 Task: Sort the unsolved tickets in your groups, group by Latest update by assignee in descending order.
Action: Mouse moved to (14, 286)
Screenshot: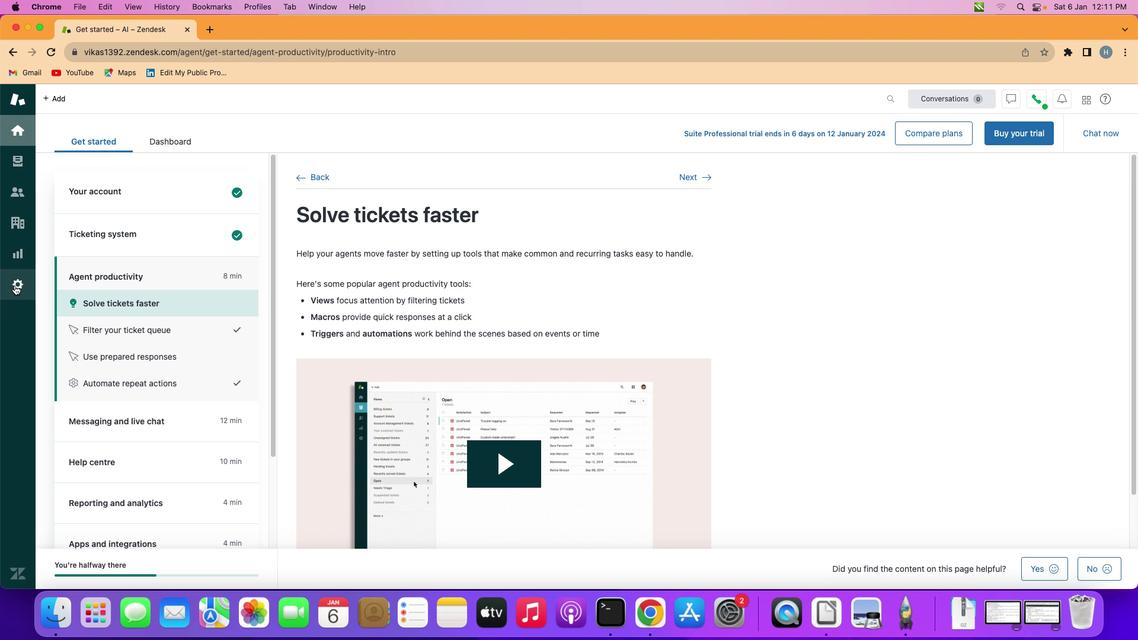 
Action: Mouse pressed left at (14, 286)
Screenshot: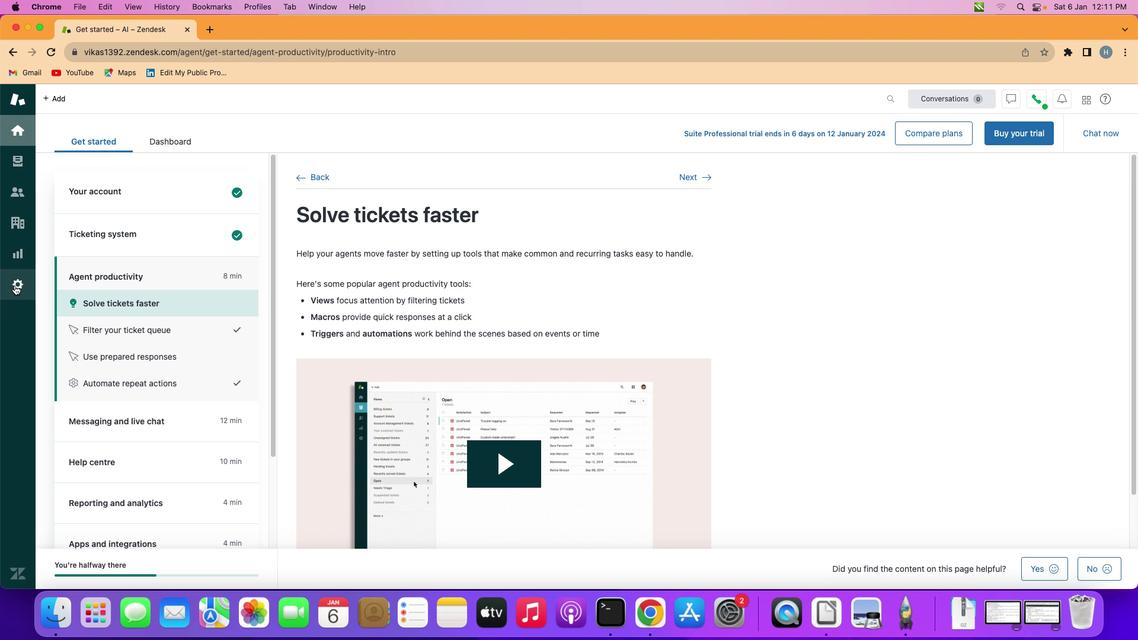 
Action: Mouse moved to (366, 527)
Screenshot: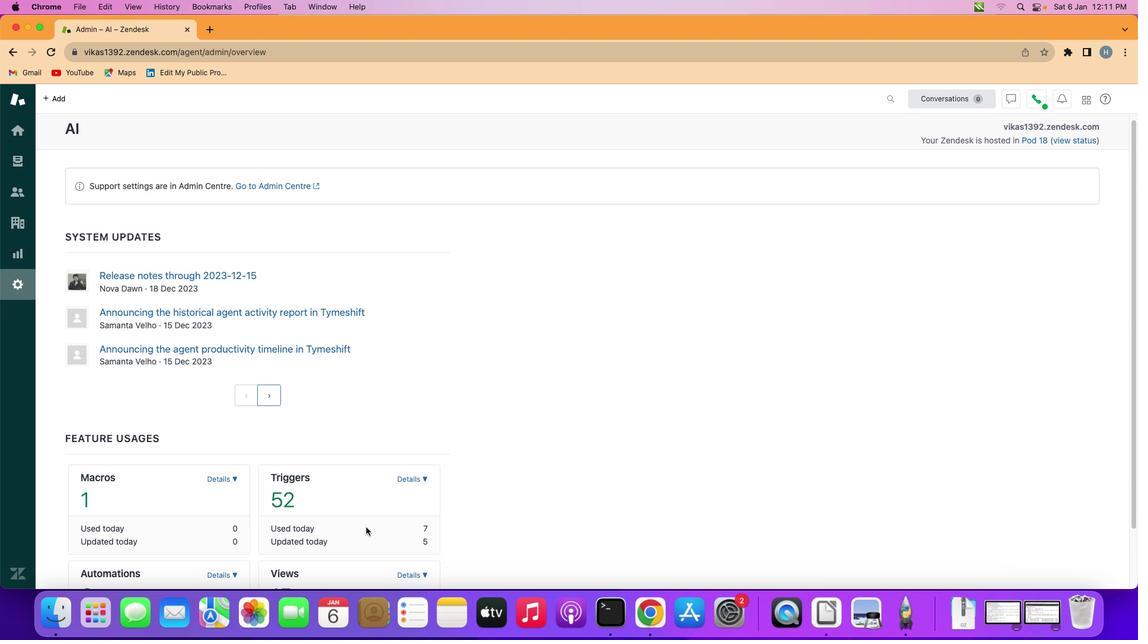 
Action: Mouse scrolled (366, 527) with delta (0, 0)
Screenshot: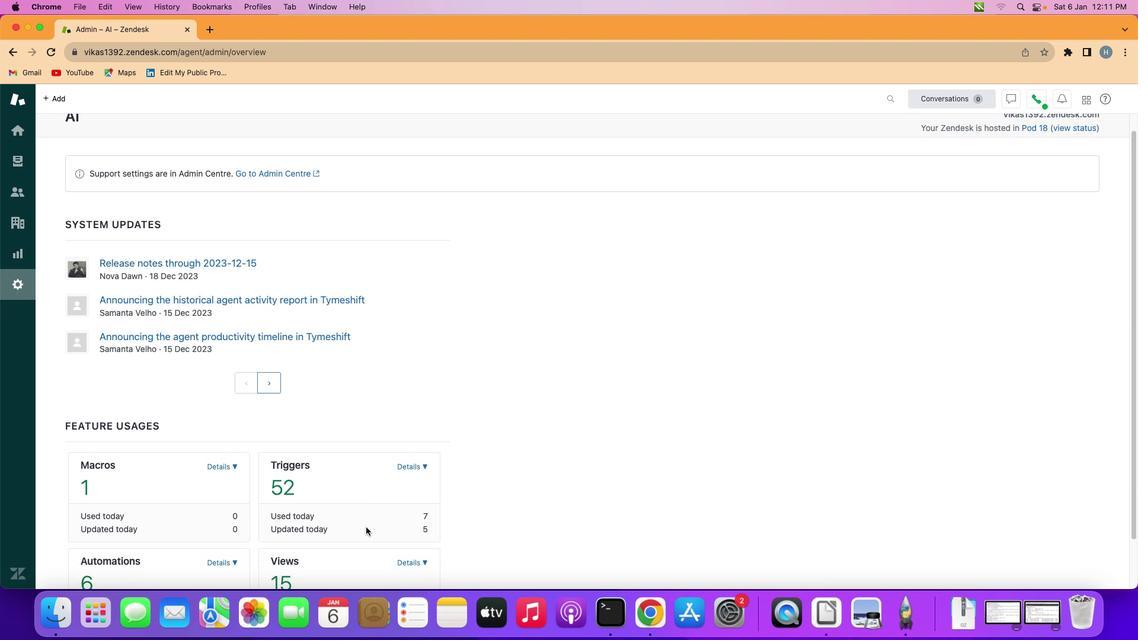 
Action: Mouse scrolled (366, 527) with delta (0, 0)
Screenshot: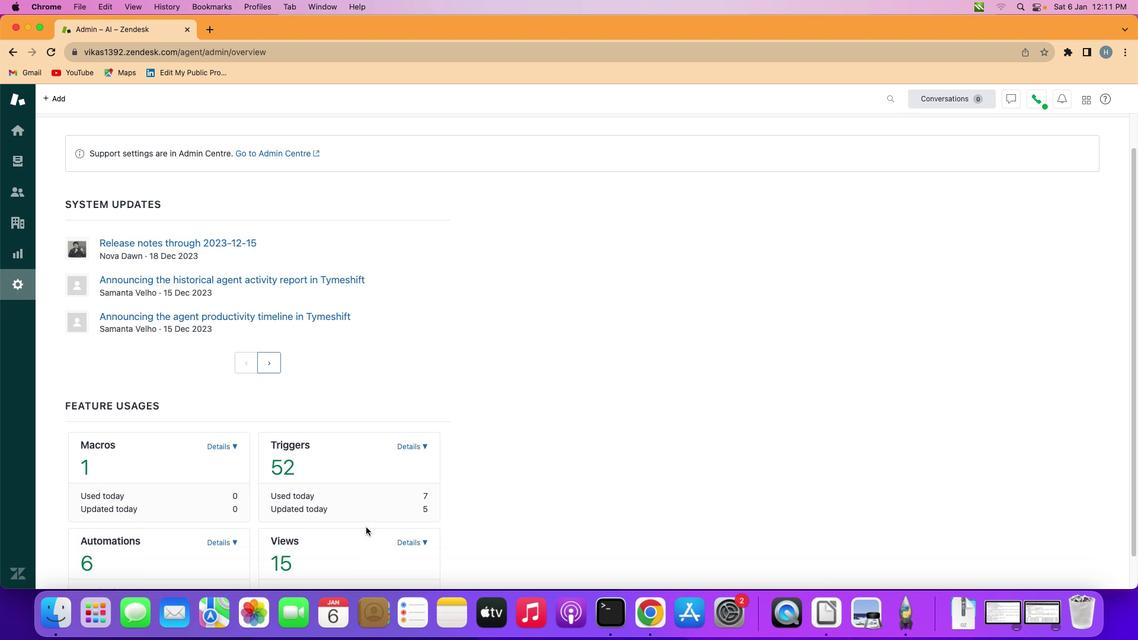 
Action: Mouse scrolled (366, 527) with delta (0, 0)
Screenshot: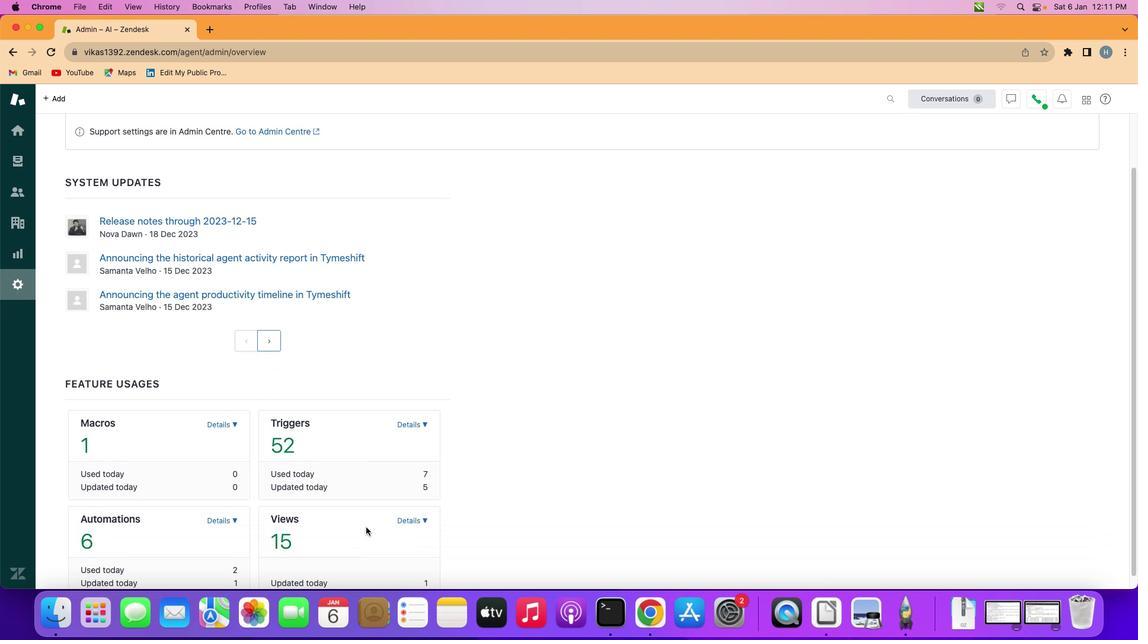 
Action: Mouse scrolled (366, 527) with delta (0, 0)
Screenshot: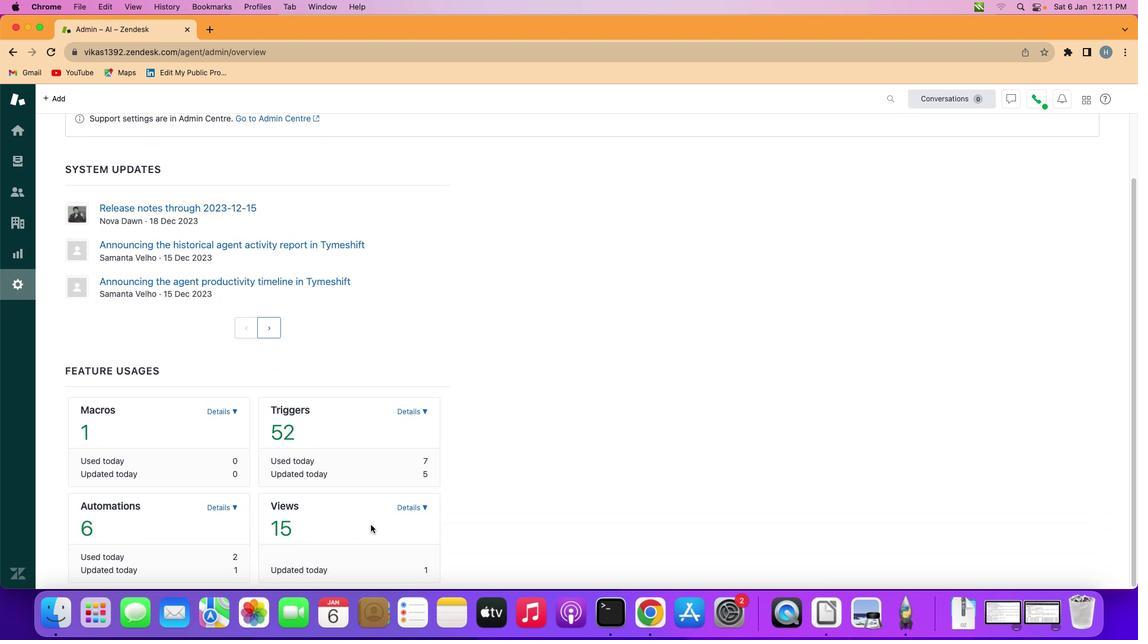 
Action: Mouse scrolled (366, 527) with delta (0, -1)
Screenshot: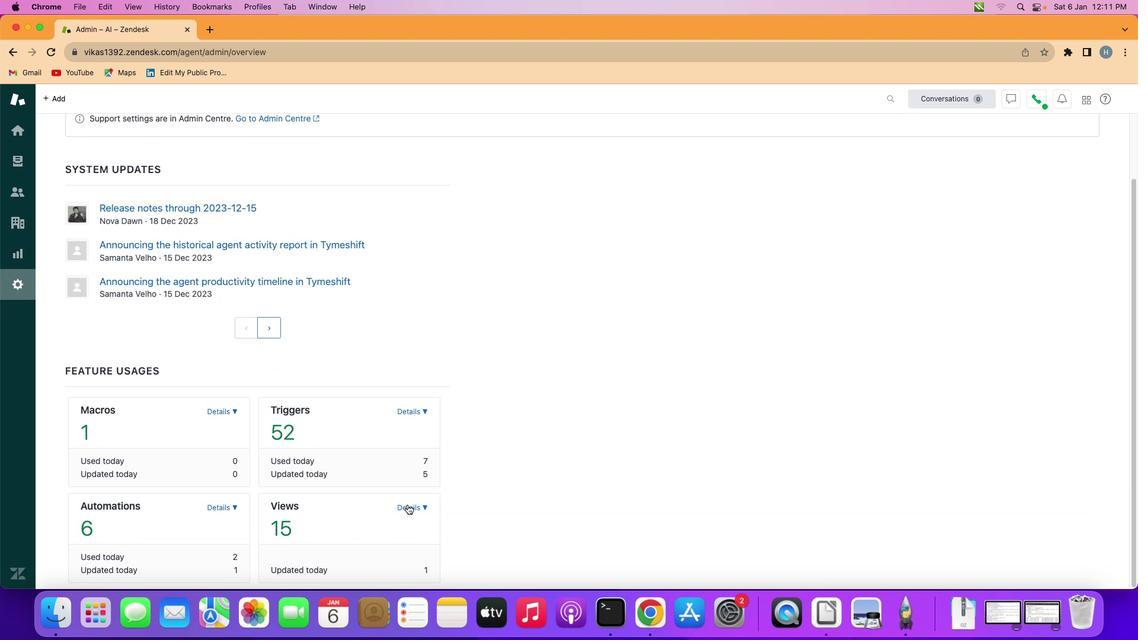 
Action: Mouse moved to (411, 502)
Screenshot: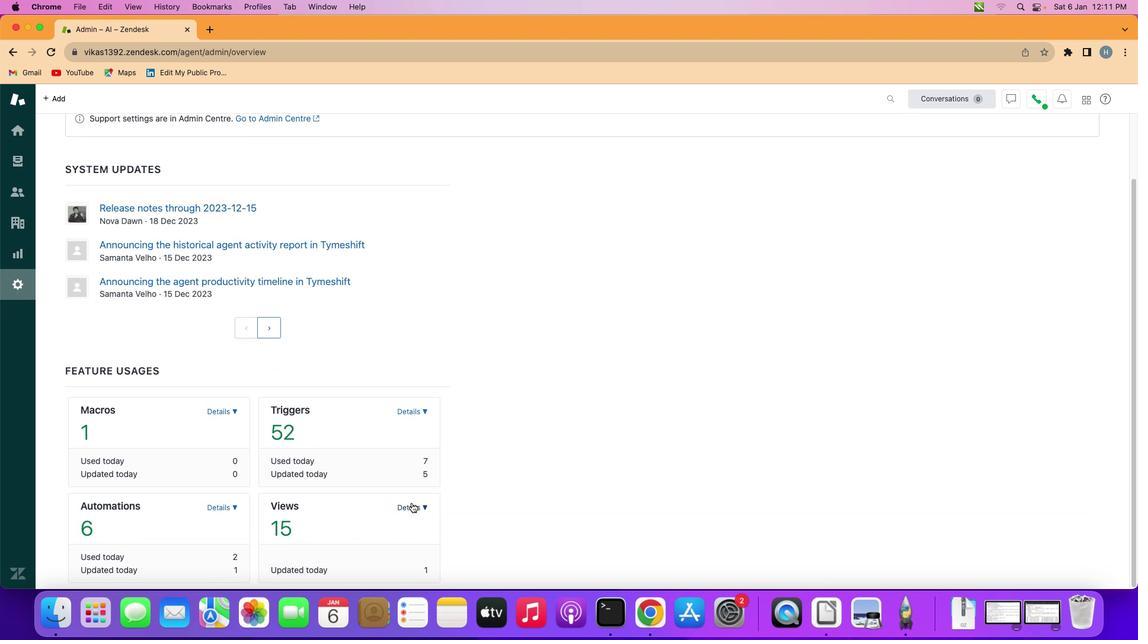 
Action: Mouse pressed left at (411, 502)
Screenshot: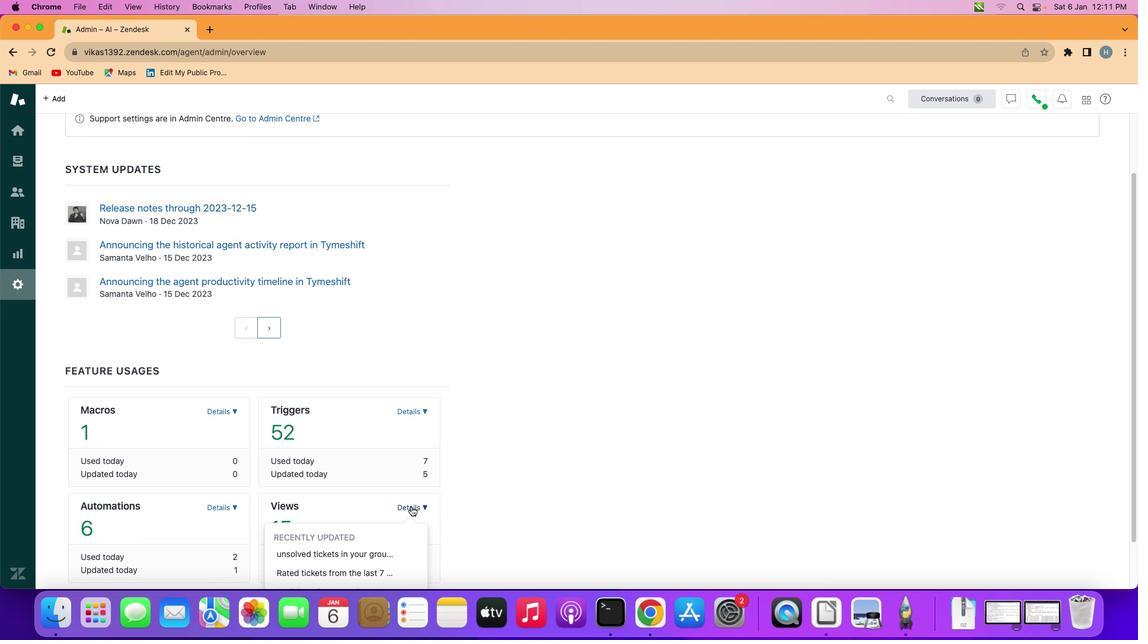 
Action: Mouse moved to (351, 556)
Screenshot: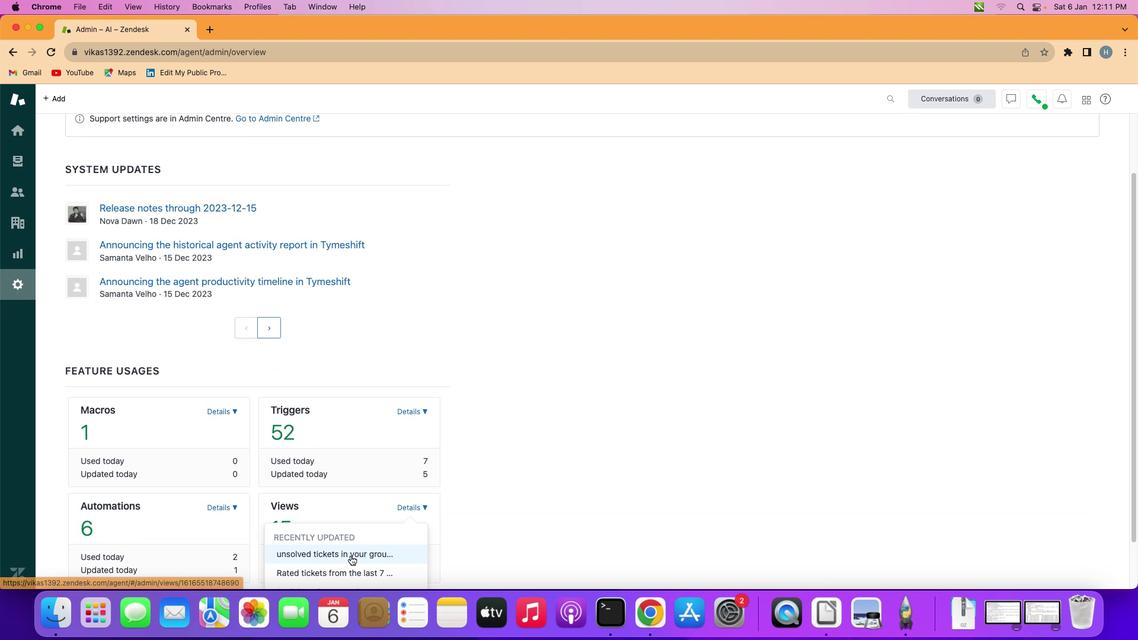 
Action: Mouse pressed left at (351, 556)
Screenshot: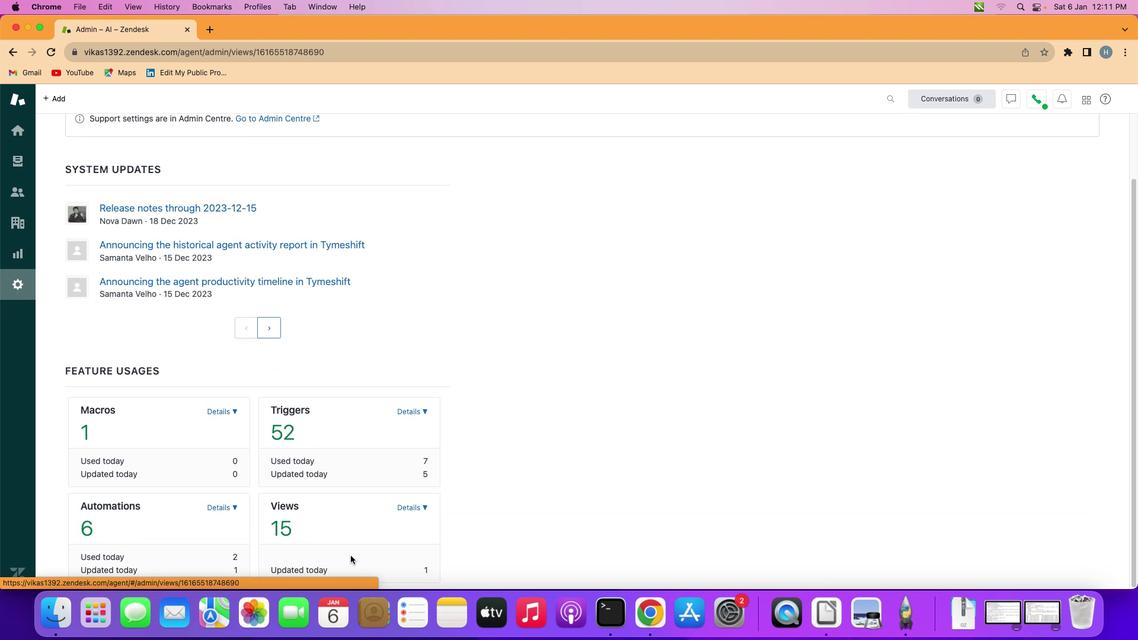 
Action: Mouse moved to (383, 400)
Screenshot: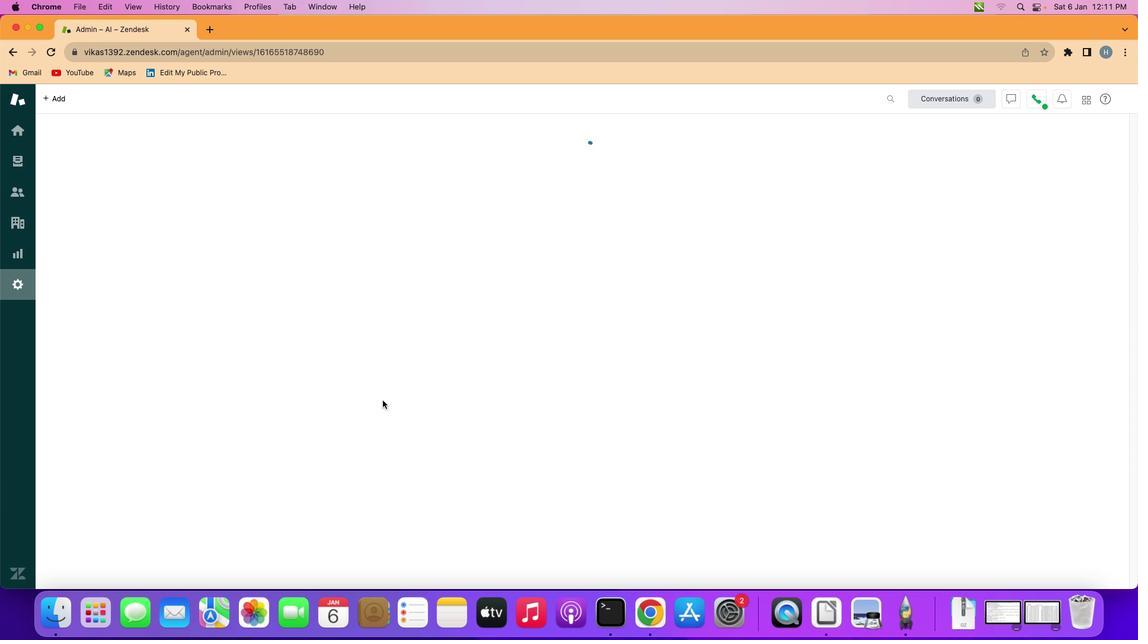 
Action: Mouse scrolled (383, 400) with delta (0, 0)
Screenshot: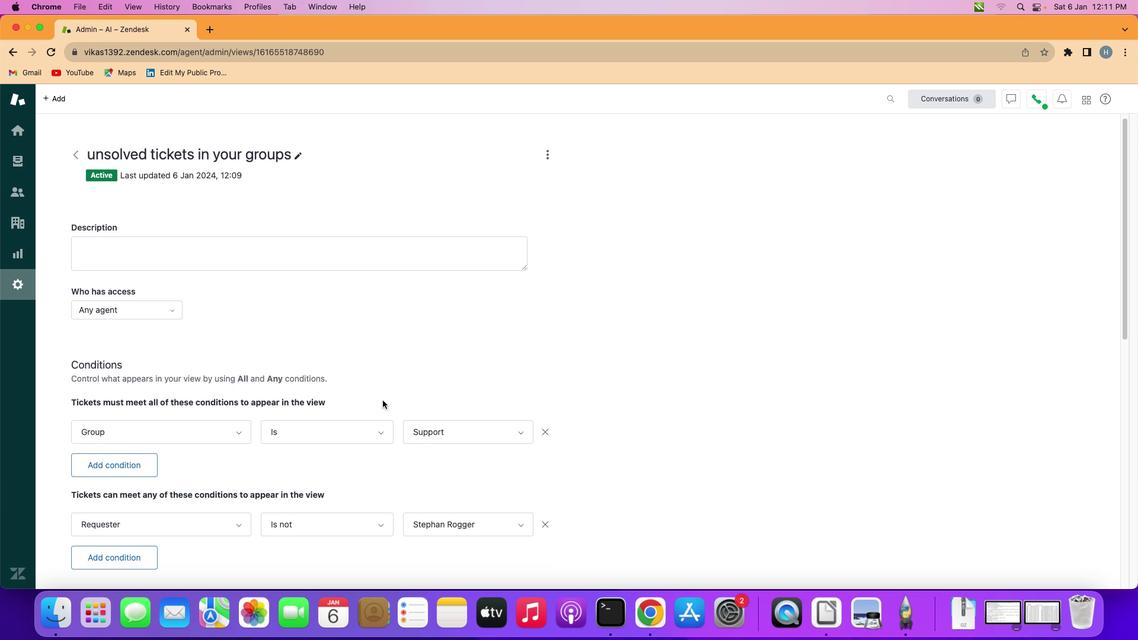 
Action: Mouse scrolled (383, 400) with delta (0, 0)
Screenshot: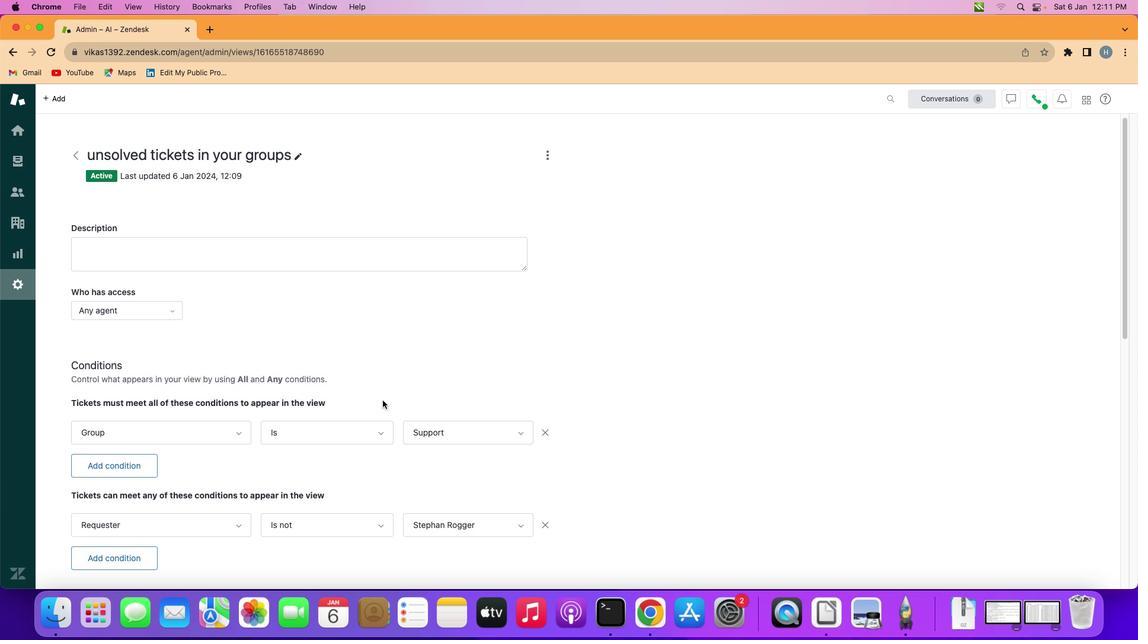 
Action: Mouse moved to (383, 400)
Screenshot: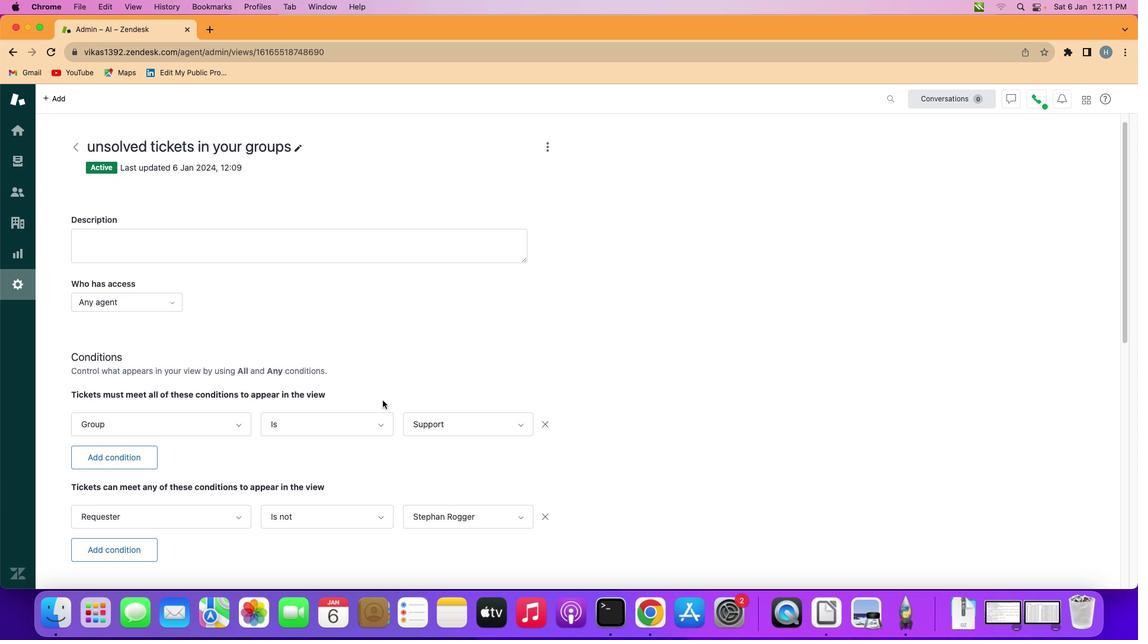 
Action: Mouse scrolled (383, 400) with delta (0, 0)
Screenshot: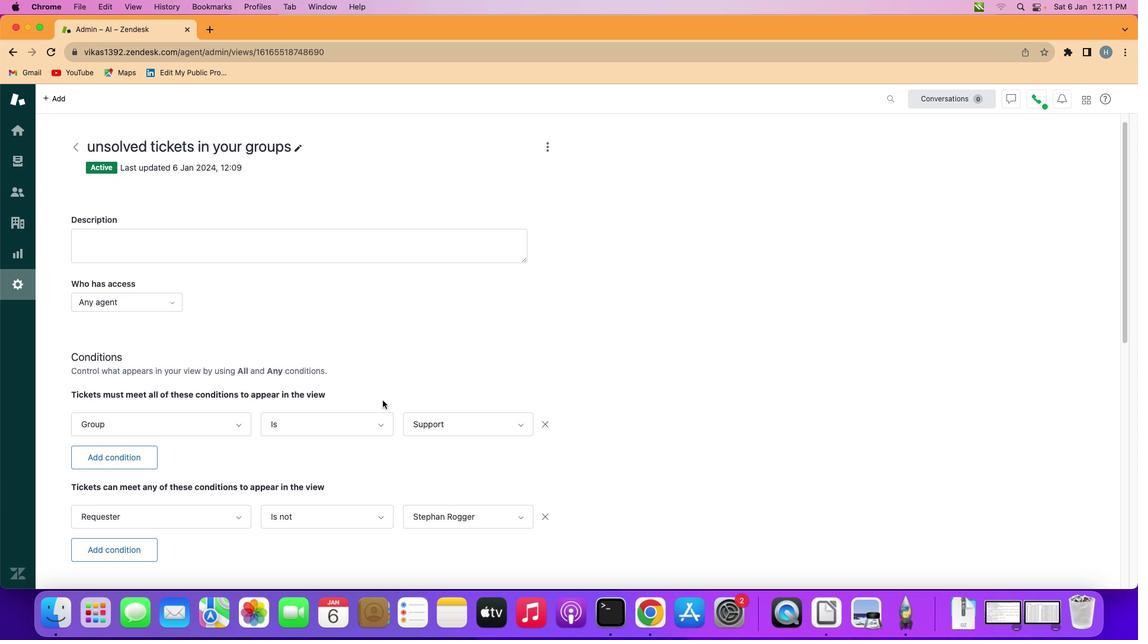 
Action: Mouse scrolled (383, 400) with delta (0, 0)
Screenshot: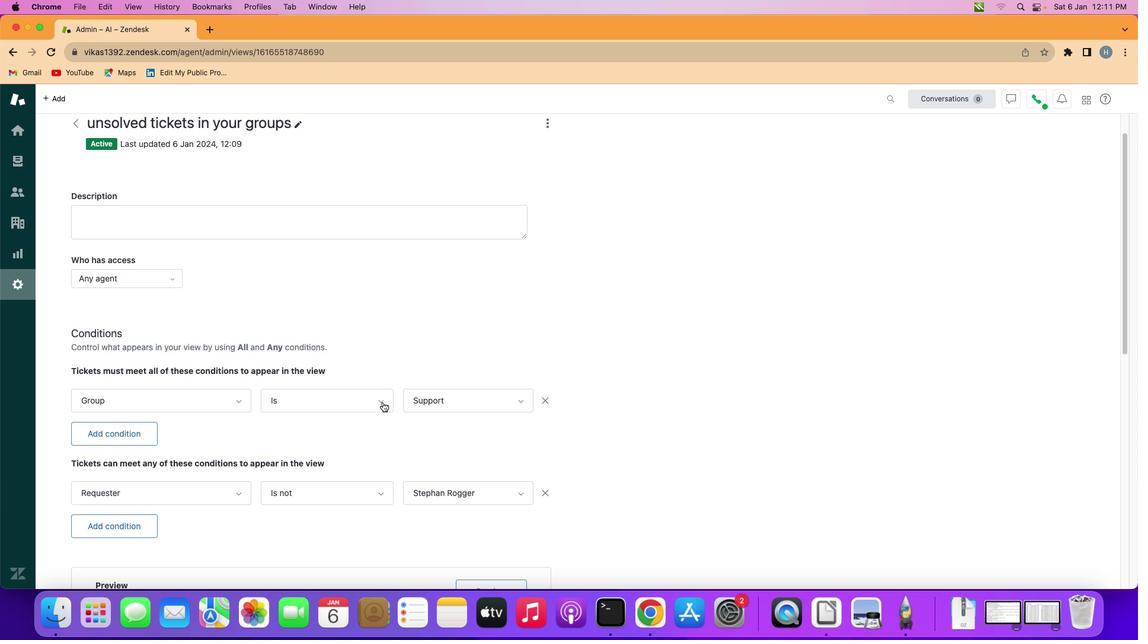 
Action: Mouse scrolled (383, 400) with delta (0, 0)
Screenshot: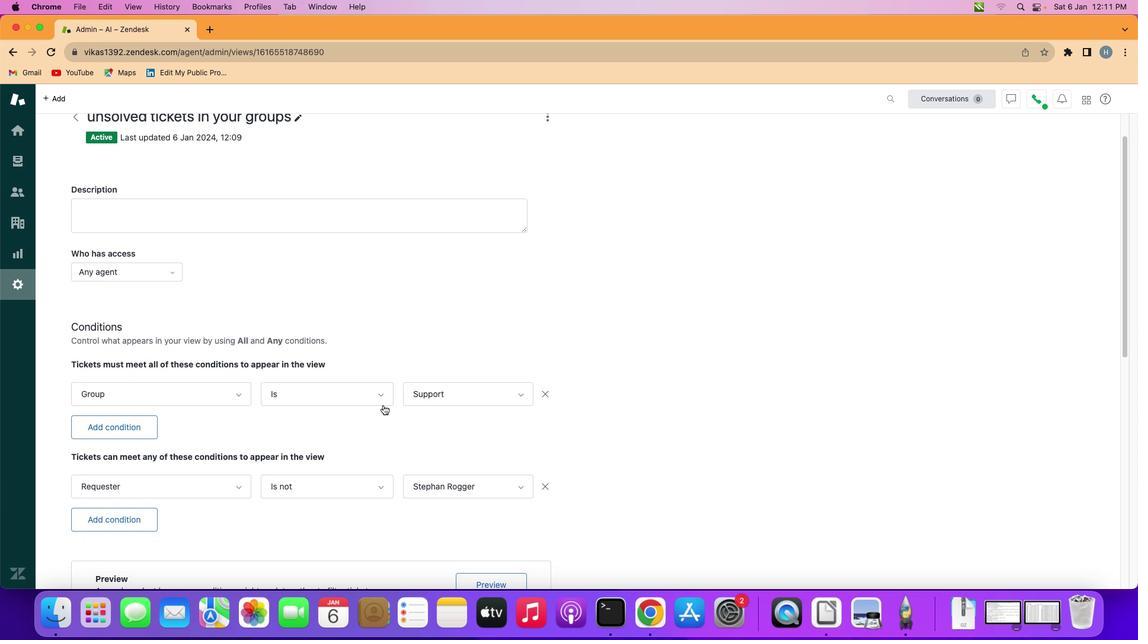 
Action: Mouse moved to (383, 406)
Screenshot: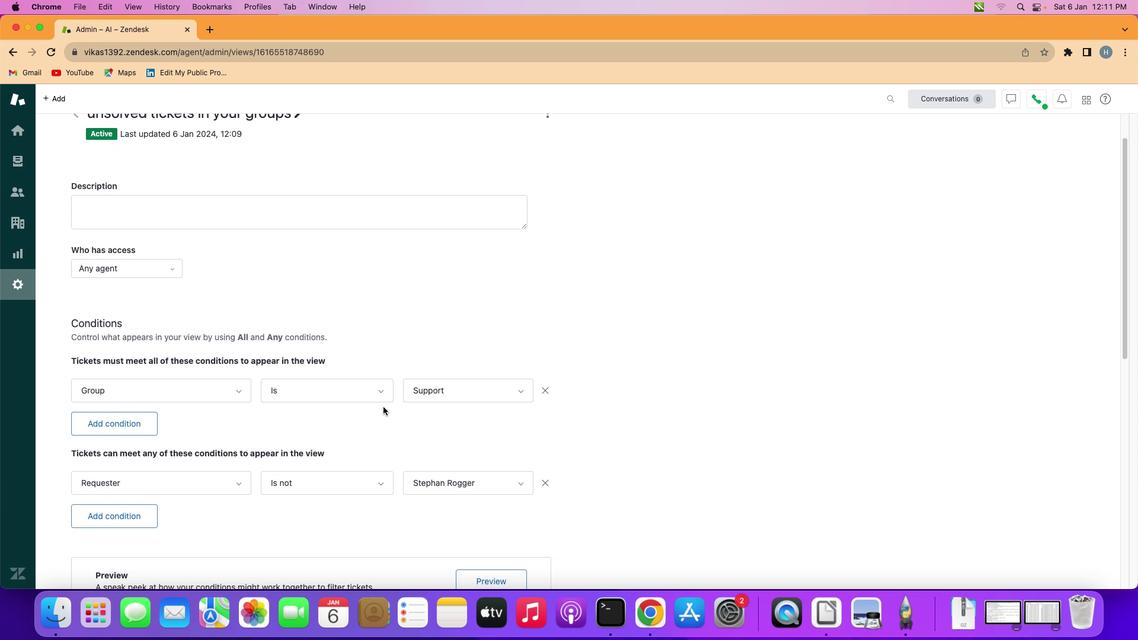 
Action: Mouse scrolled (383, 406) with delta (0, 0)
Screenshot: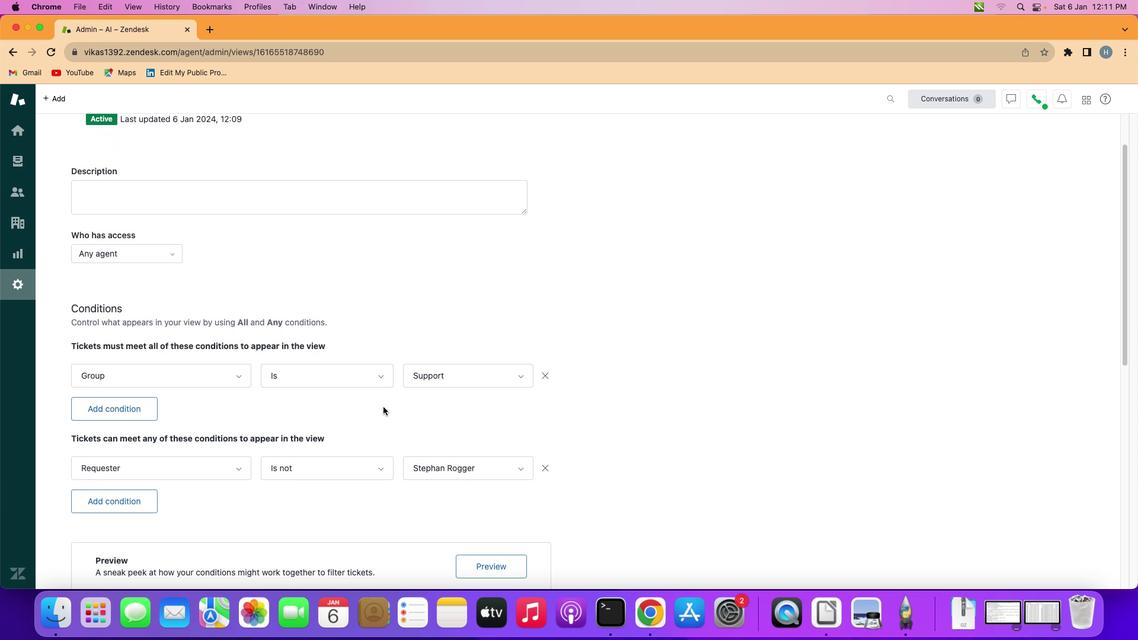
Action: Mouse scrolled (383, 406) with delta (0, 0)
Screenshot: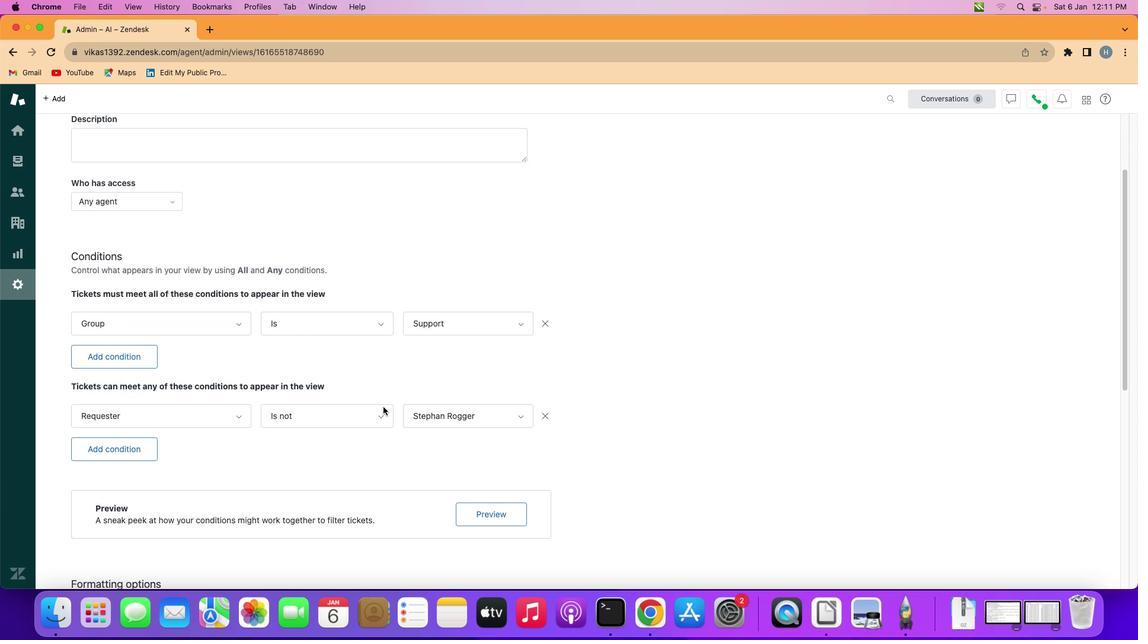
Action: Mouse scrolled (383, 406) with delta (0, 0)
Screenshot: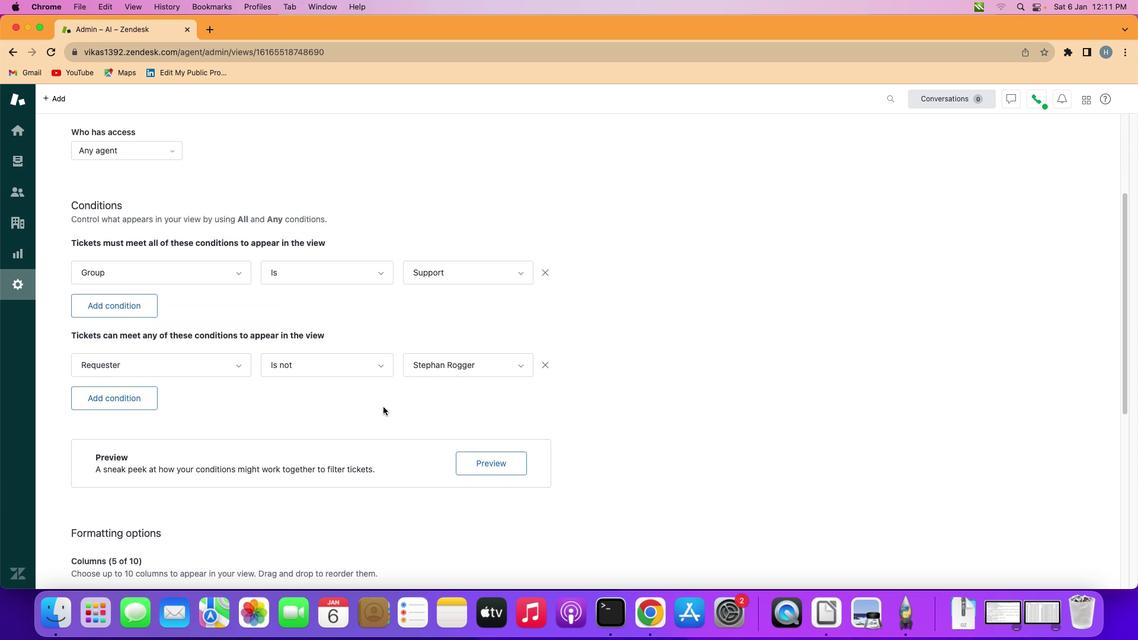 
Action: Mouse scrolled (383, 406) with delta (0, -1)
Screenshot: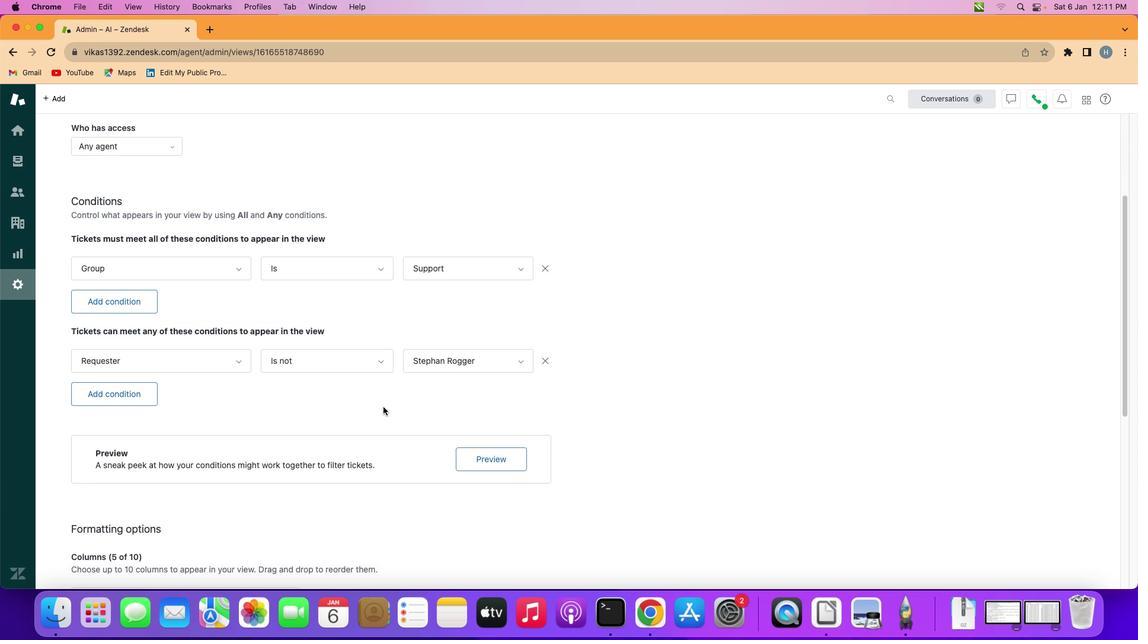 
Action: Mouse moved to (383, 406)
Screenshot: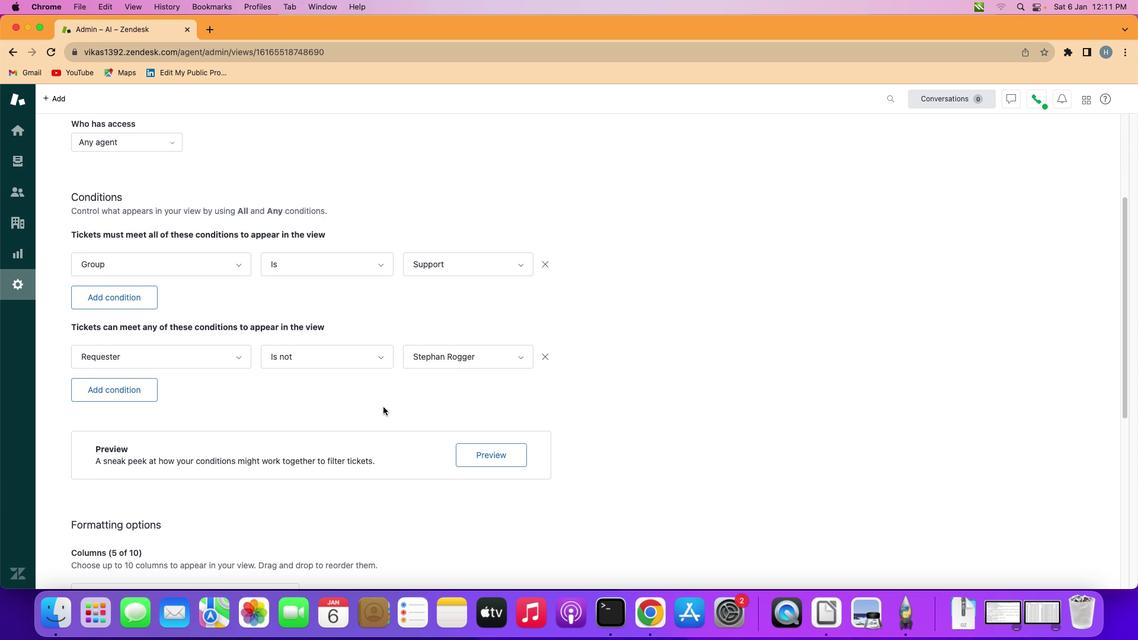 
Action: Mouse scrolled (383, 406) with delta (0, 0)
Screenshot: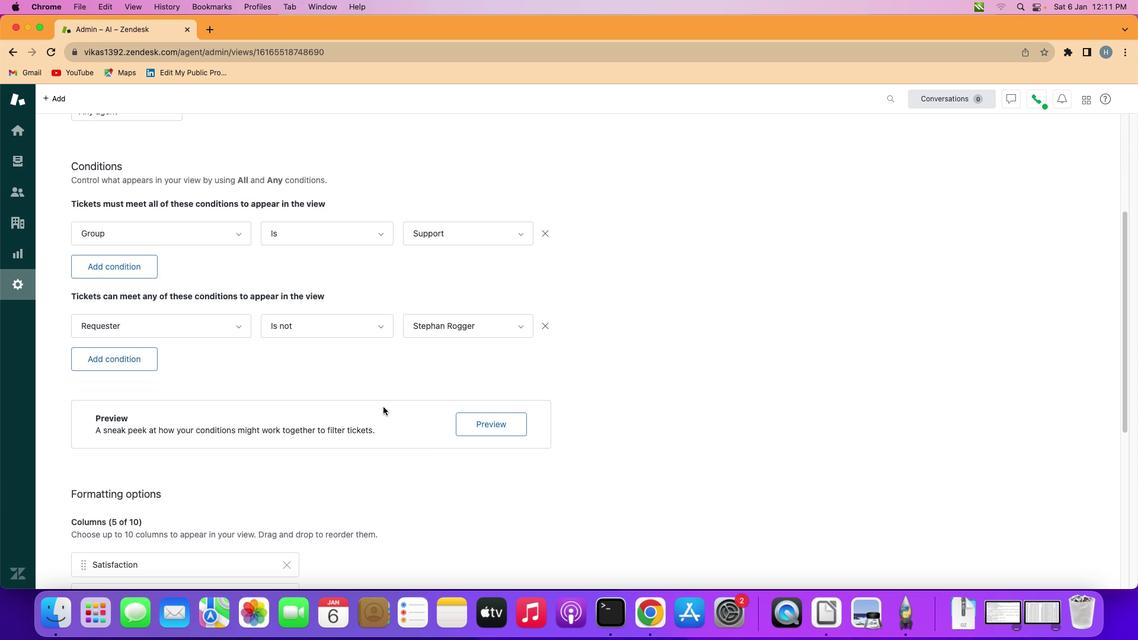 
Action: Mouse scrolled (383, 406) with delta (0, 0)
Screenshot: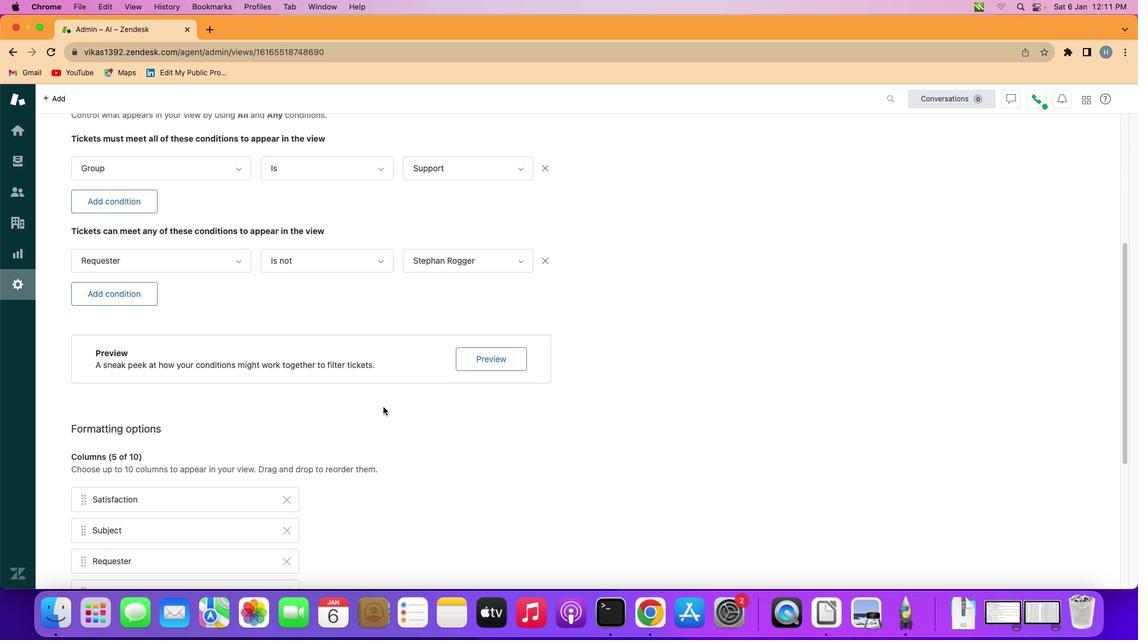 
Action: Mouse scrolled (383, 406) with delta (0, -1)
Screenshot: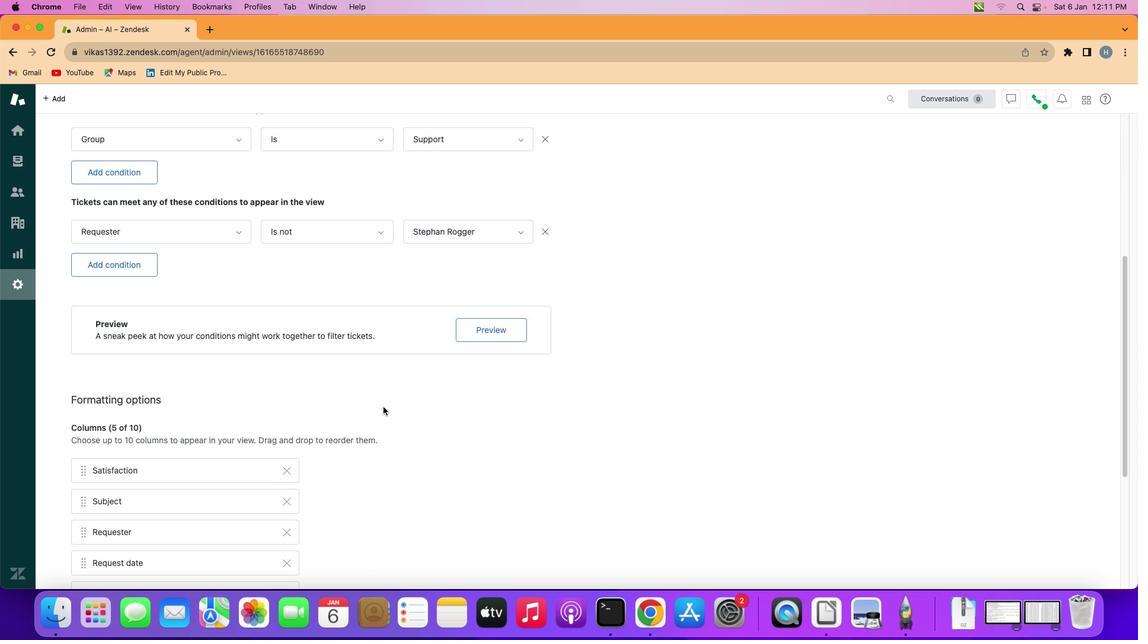 
Action: Mouse scrolled (383, 406) with delta (0, -1)
Screenshot: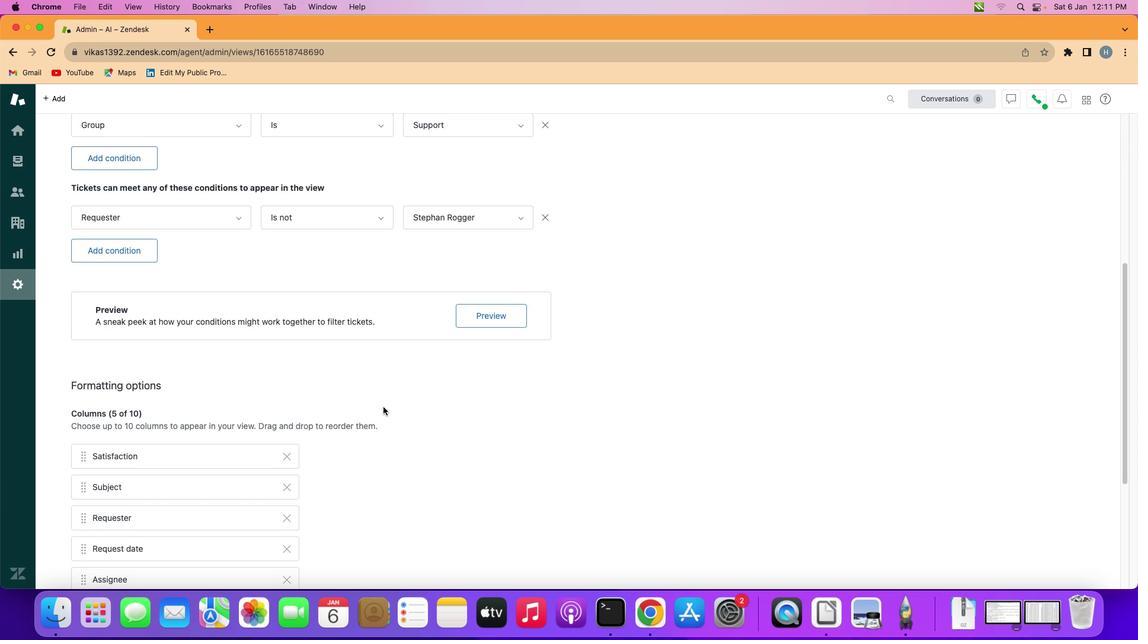 
Action: Mouse moved to (383, 407)
Screenshot: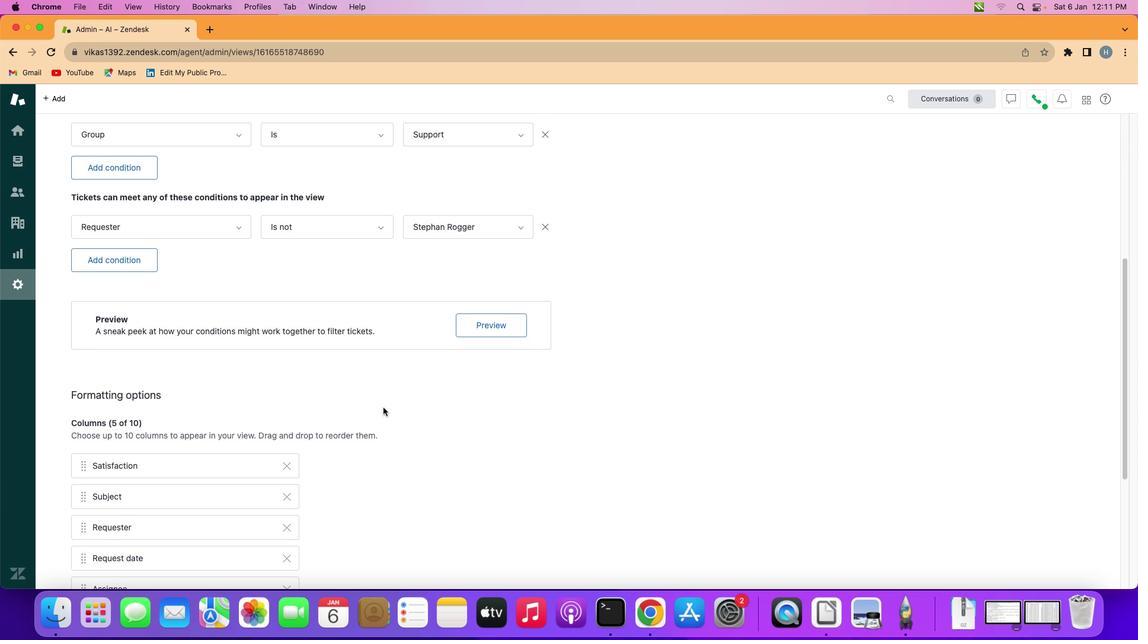 
Action: Mouse scrolled (383, 407) with delta (0, 0)
Screenshot: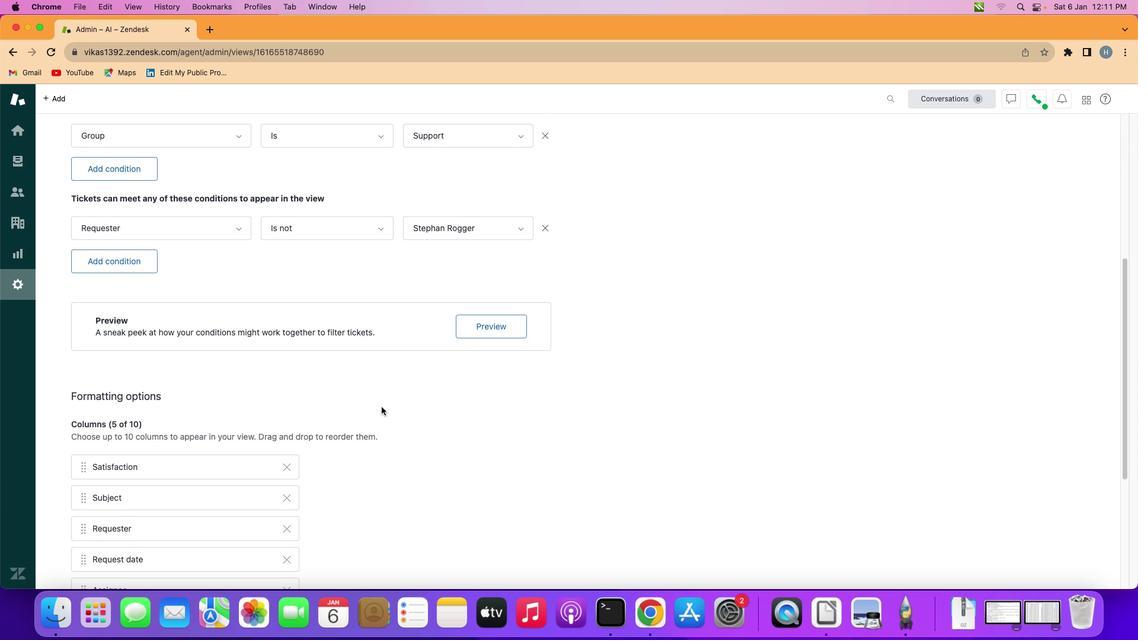 
Action: Mouse scrolled (383, 407) with delta (0, 0)
Screenshot: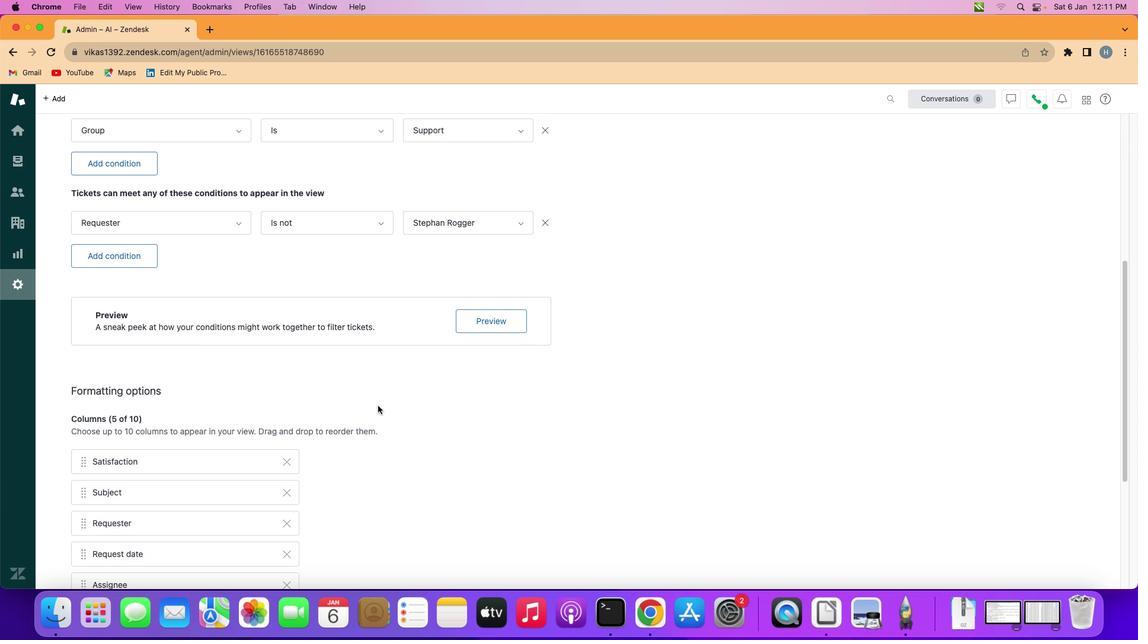 
Action: Mouse scrolled (383, 407) with delta (0, 1)
Screenshot: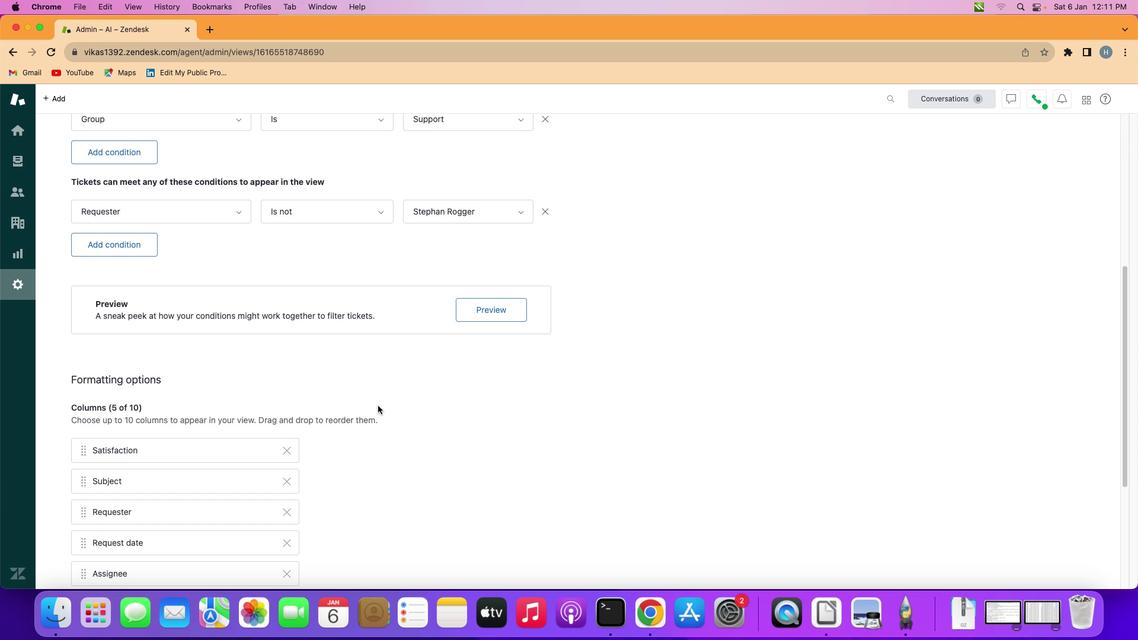 
Action: Mouse moved to (383, 407)
Screenshot: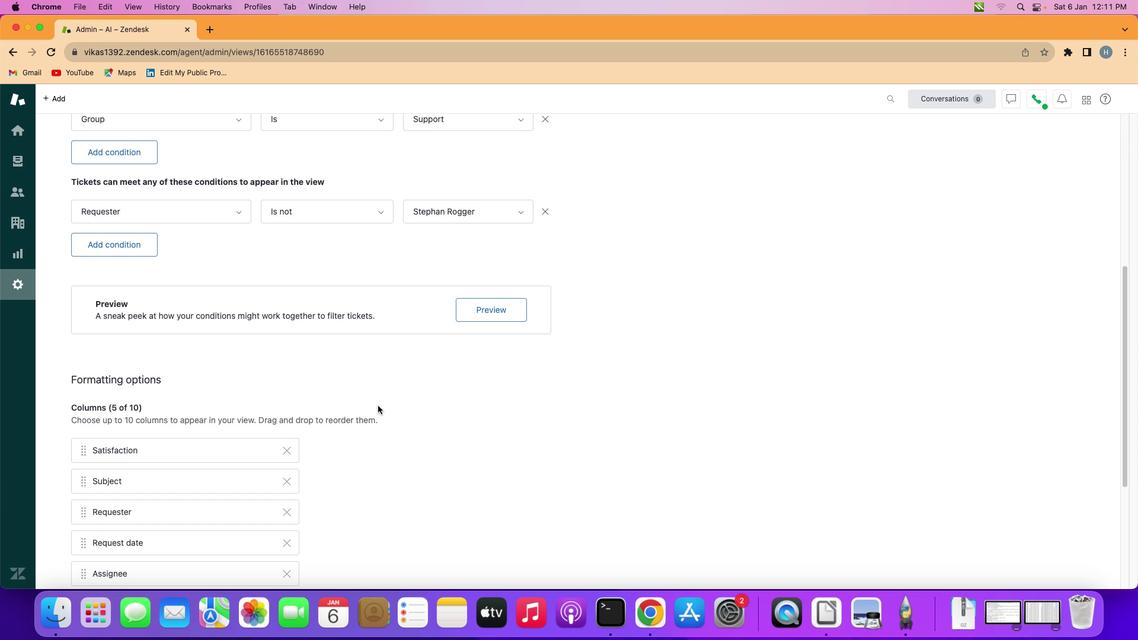 
Action: Mouse scrolled (383, 407) with delta (0, -1)
Screenshot: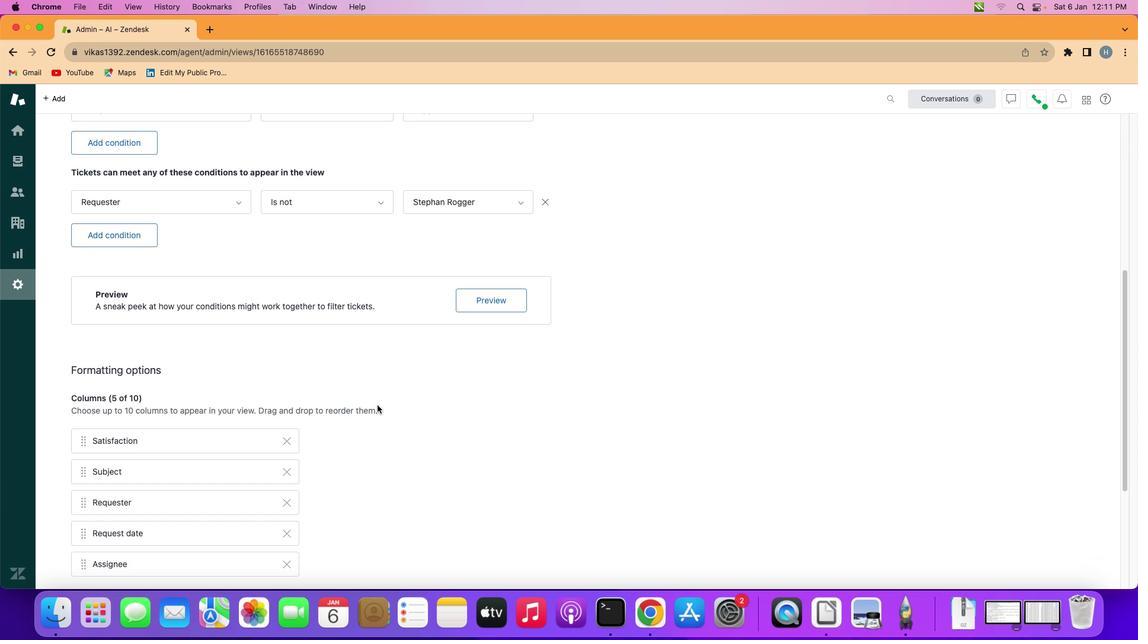 
Action: Mouse moved to (381, 407)
Screenshot: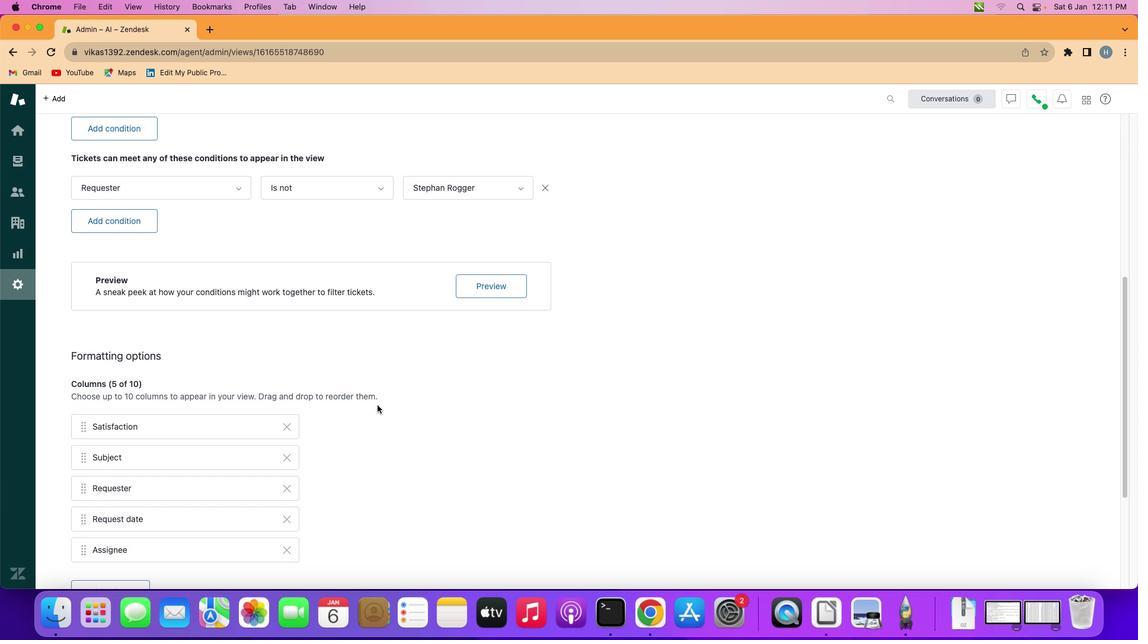 
Action: Mouse scrolled (381, 407) with delta (0, 0)
Screenshot: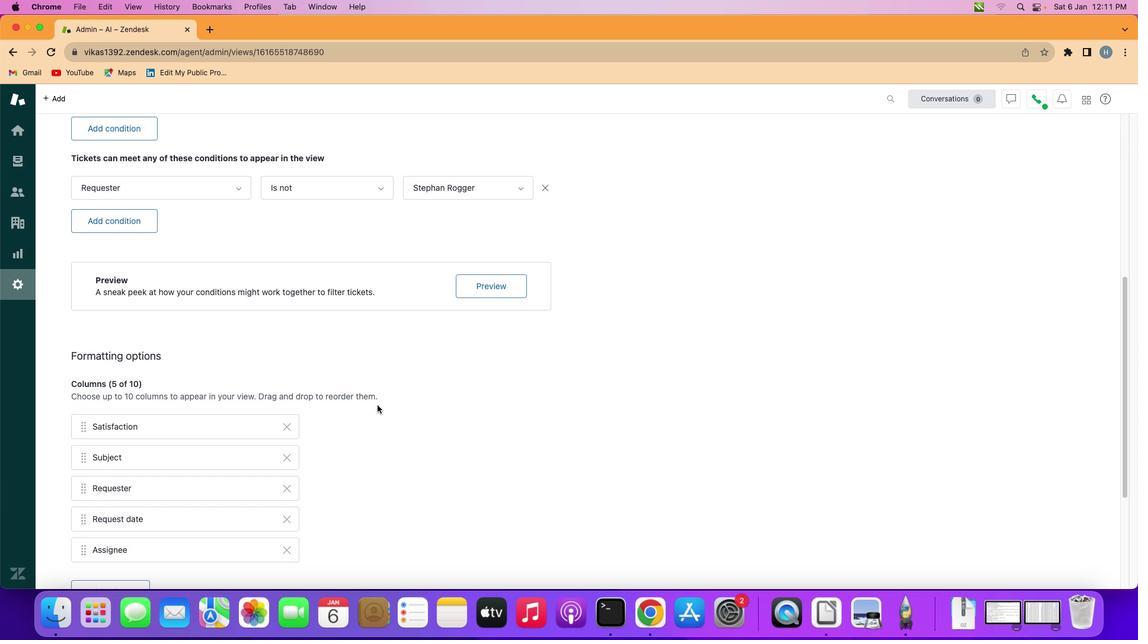 
Action: Mouse moved to (377, 404)
Screenshot: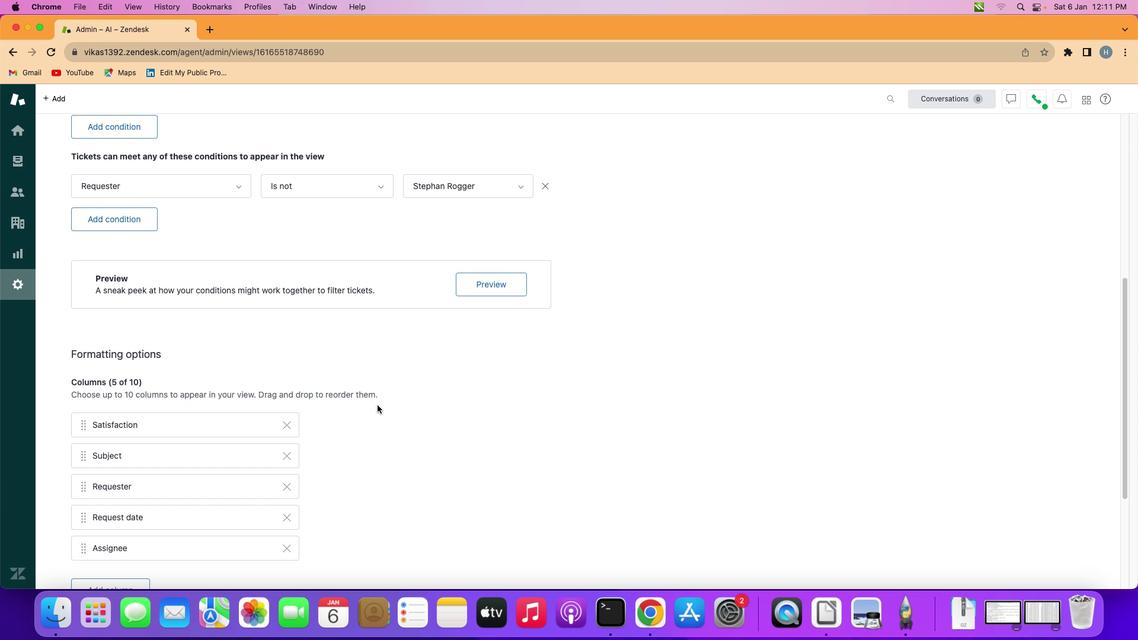 
Action: Mouse scrolled (377, 404) with delta (0, 0)
Screenshot: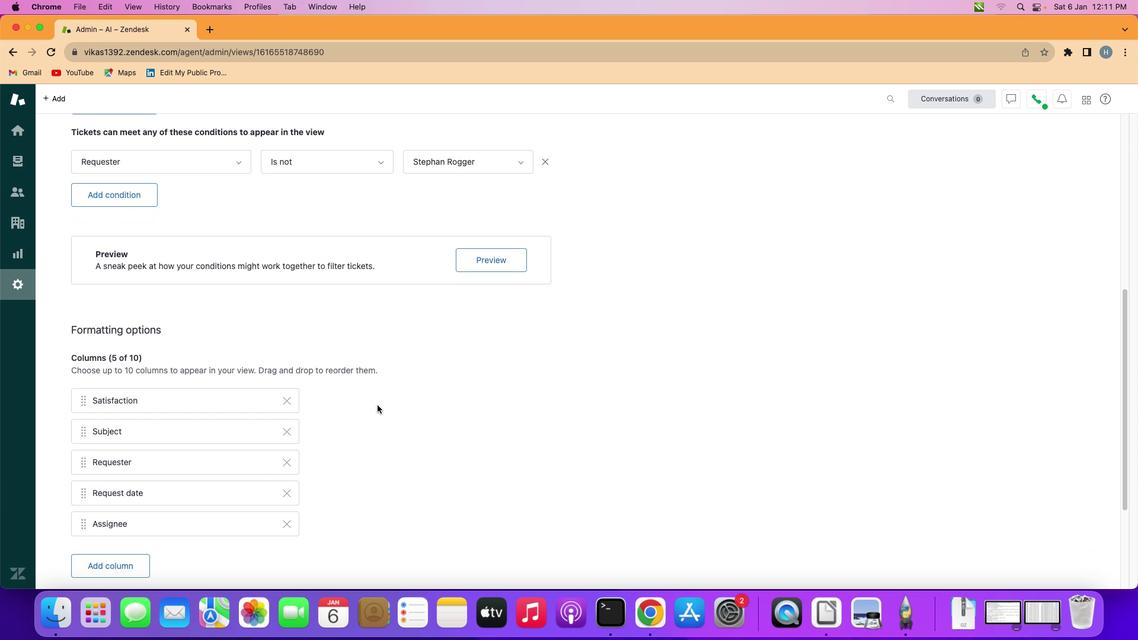 
Action: Mouse scrolled (377, 404) with delta (0, 0)
Screenshot: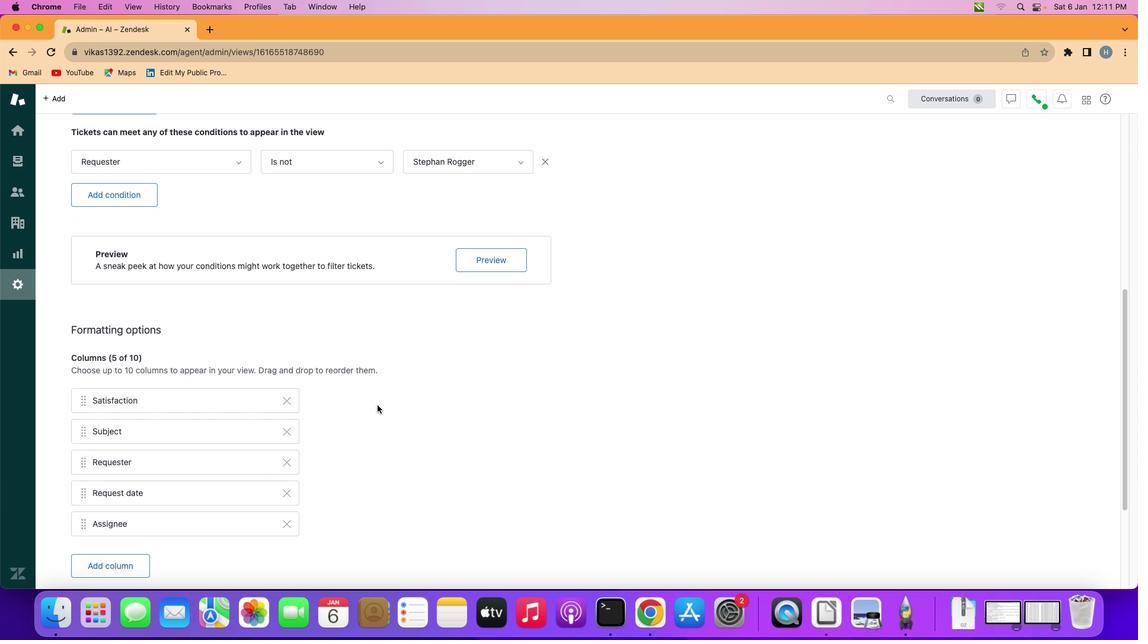 
Action: Mouse scrolled (377, 404) with delta (0, -1)
Screenshot: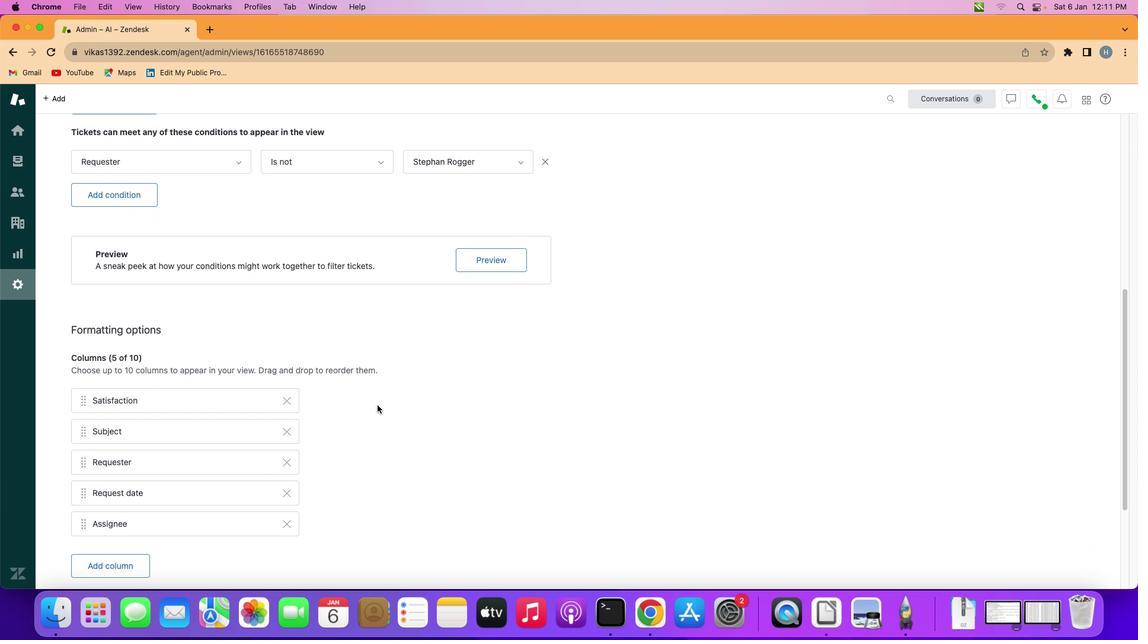 
Action: Mouse scrolled (377, 404) with delta (0, 1)
Screenshot: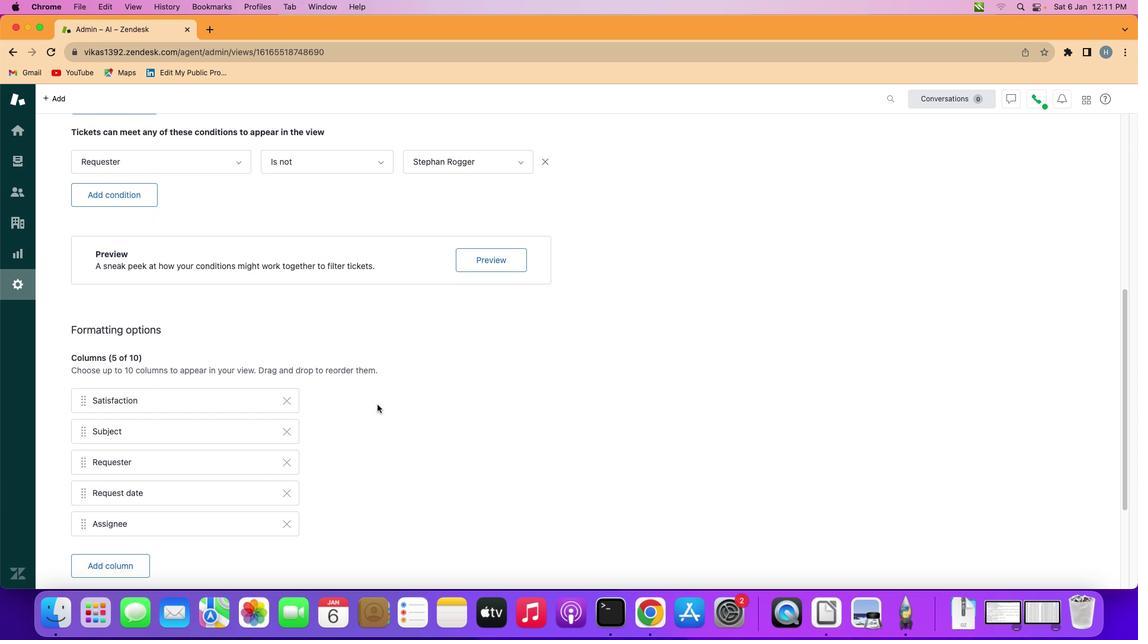 
Action: Mouse moved to (377, 404)
Screenshot: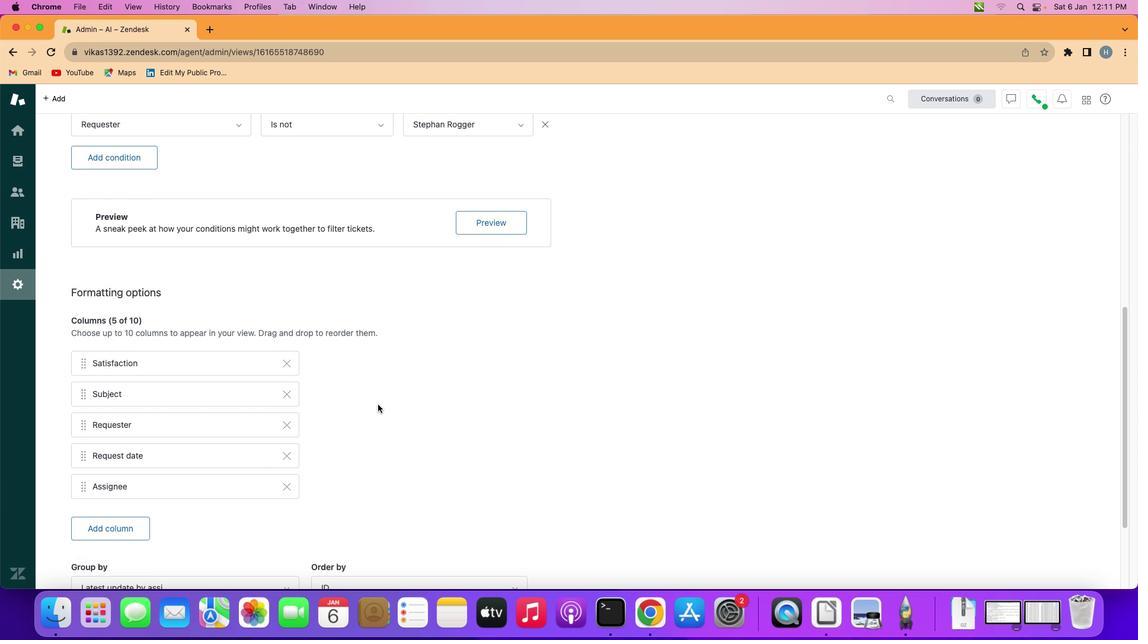 
Action: Mouse scrolled (377, 404) with delta (0, 0)
Screenshot: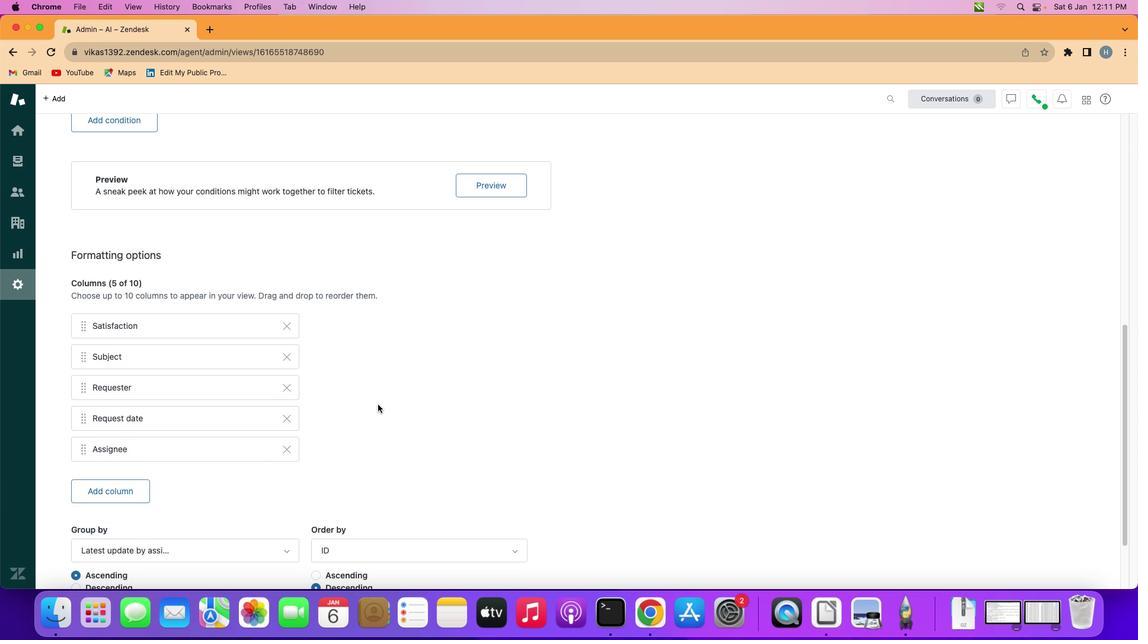 
Action: Mouse moved to (378, 404)
Screenshot: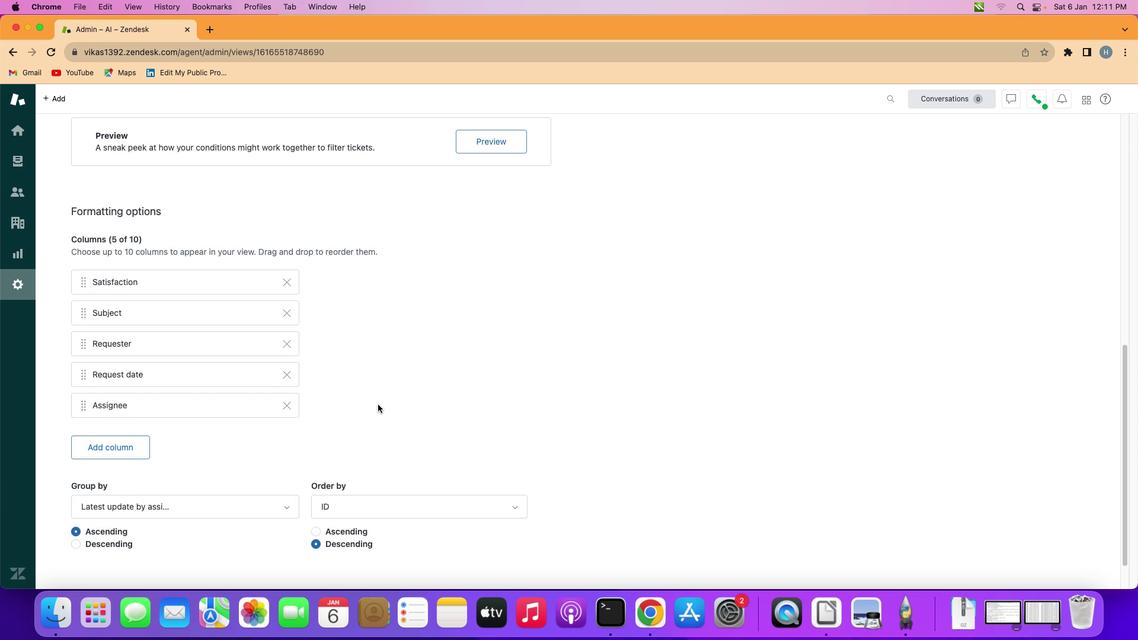 
Action: Mouse scrolled (378, 404) with delta (0, 0)
Screenshot: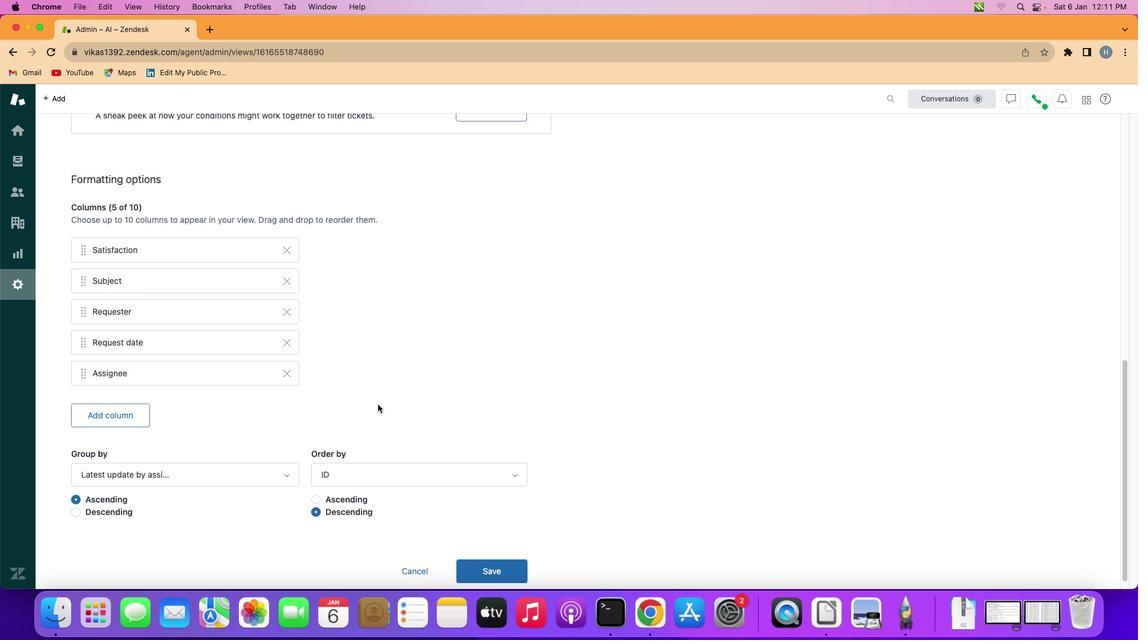 
Action: Mouse scrolled (378, 404) with delta (0, -1)
Screenshot: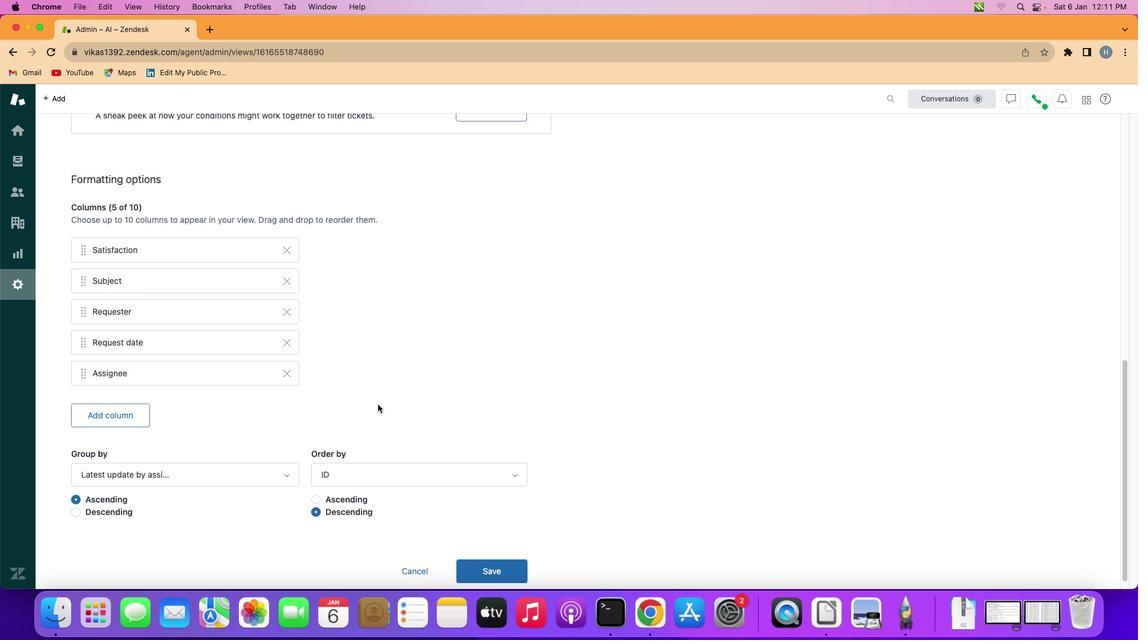 
Action: Mouse scrolled (378, 404) with delta (0, -1)
Screenshot: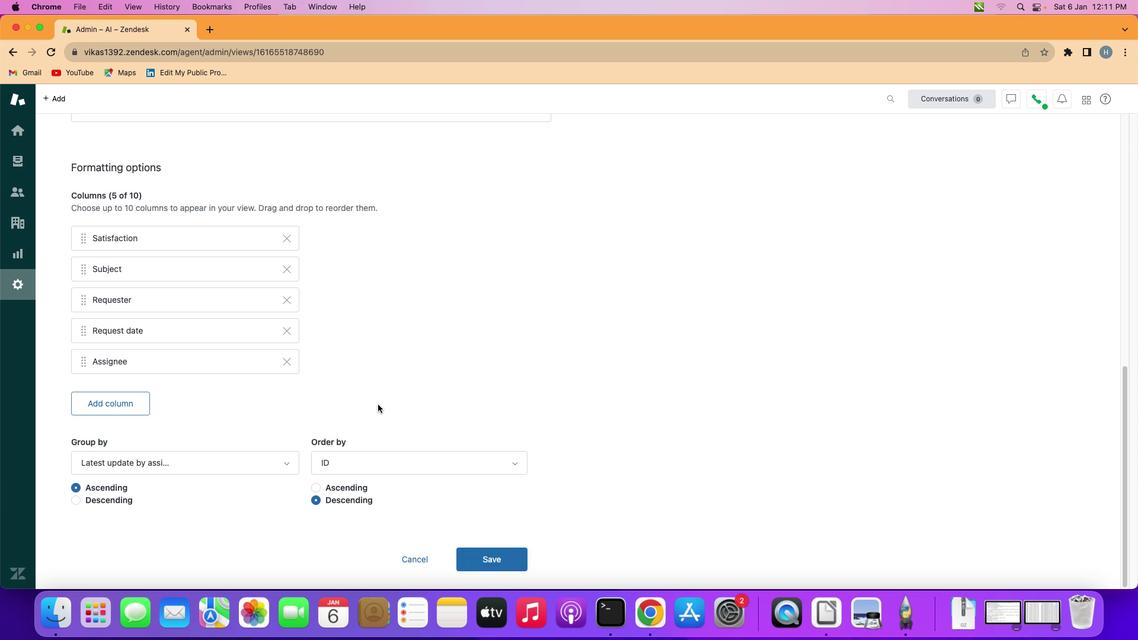 
Action: Mouse scrolled (378, 404) with delta (0, -2)
Screenshot: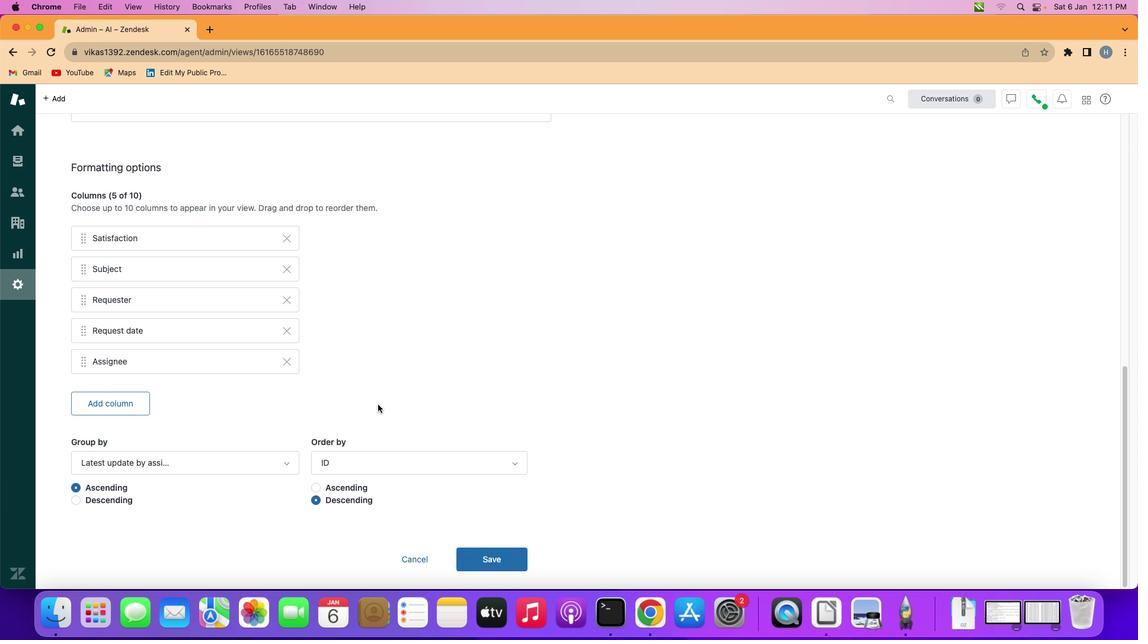 
Action: Mouse scrolled (378, 404) with delta (0, 0)
Screenshot: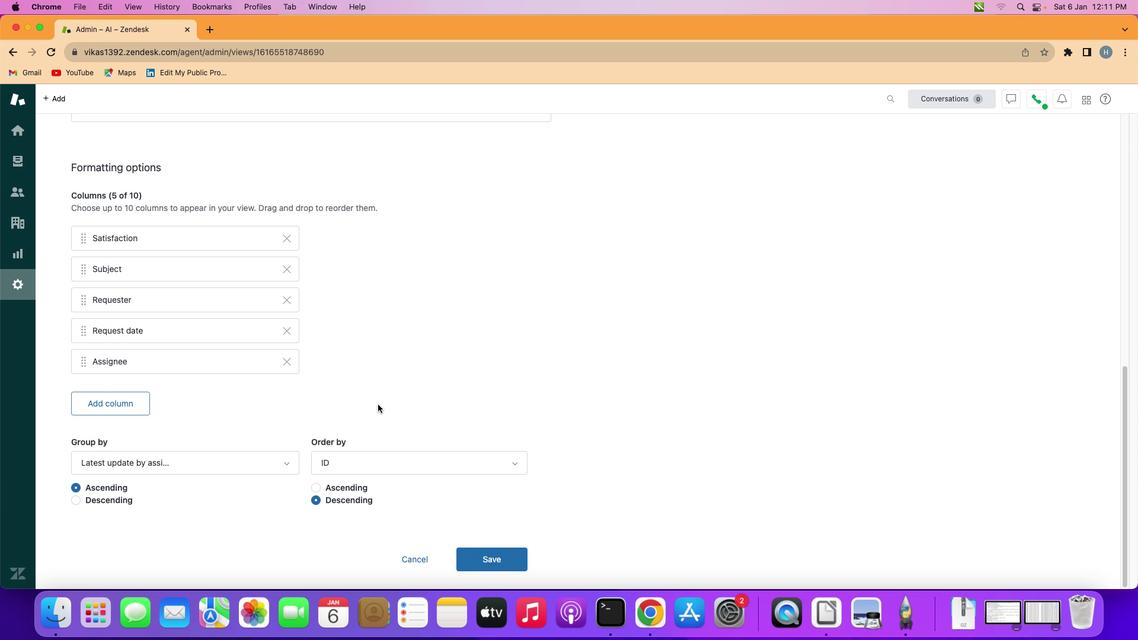 
Action: Mouse scrolled (378, 404) with delta (0, 0)
Screenshot: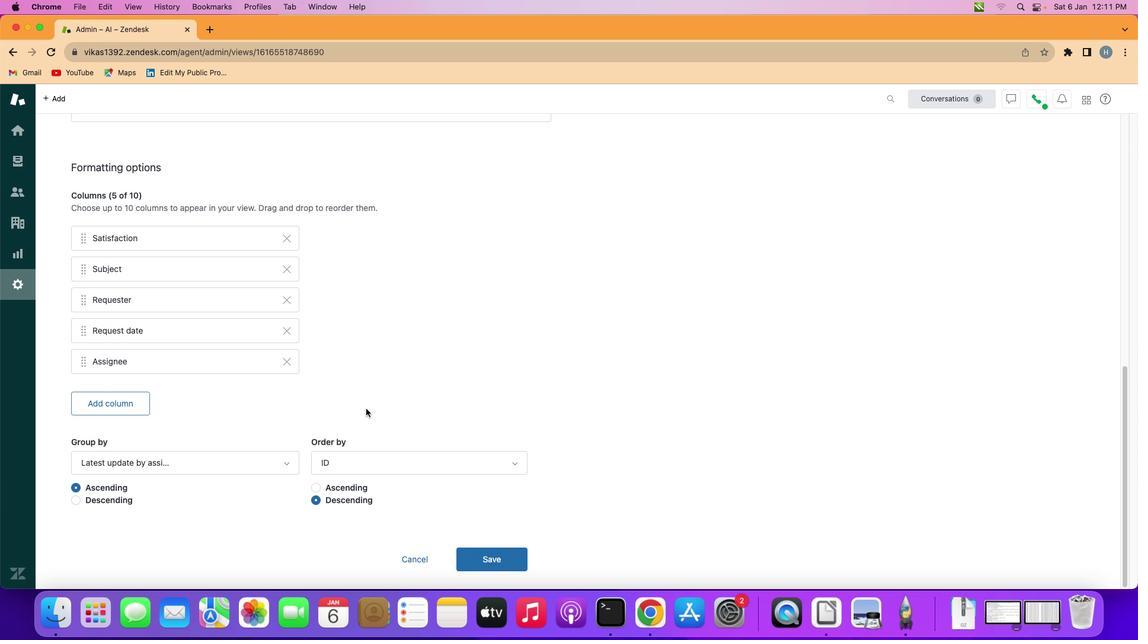
Action: Mouse scrolled (378, 404) with delta (0, -1)
Screenshot: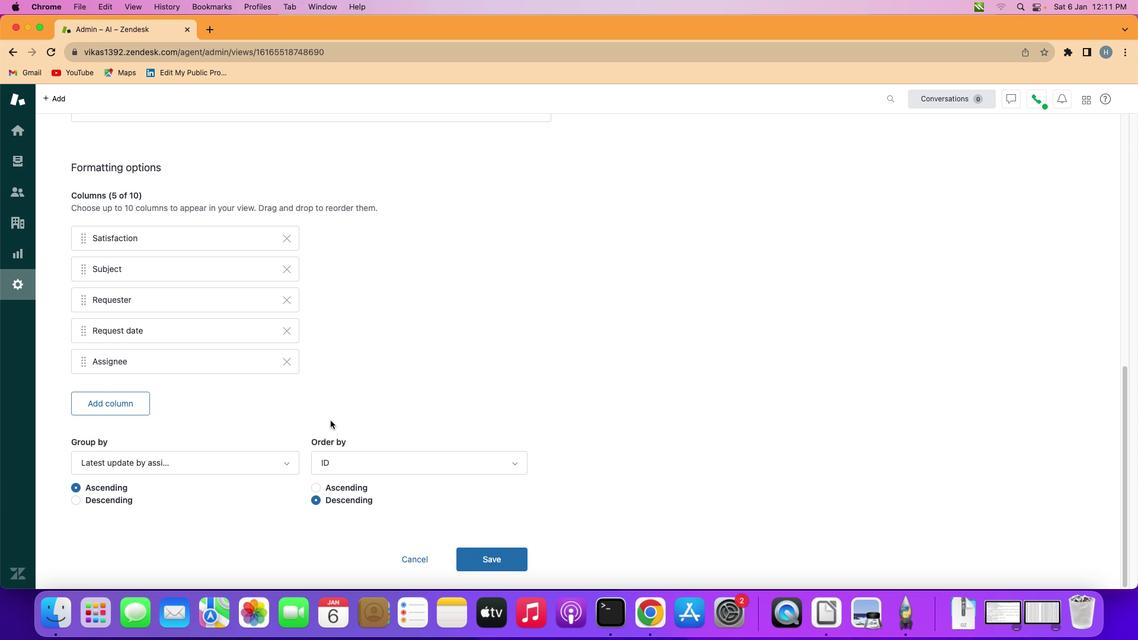 
Action: Mouse moved to (199, 460)
Screenshot: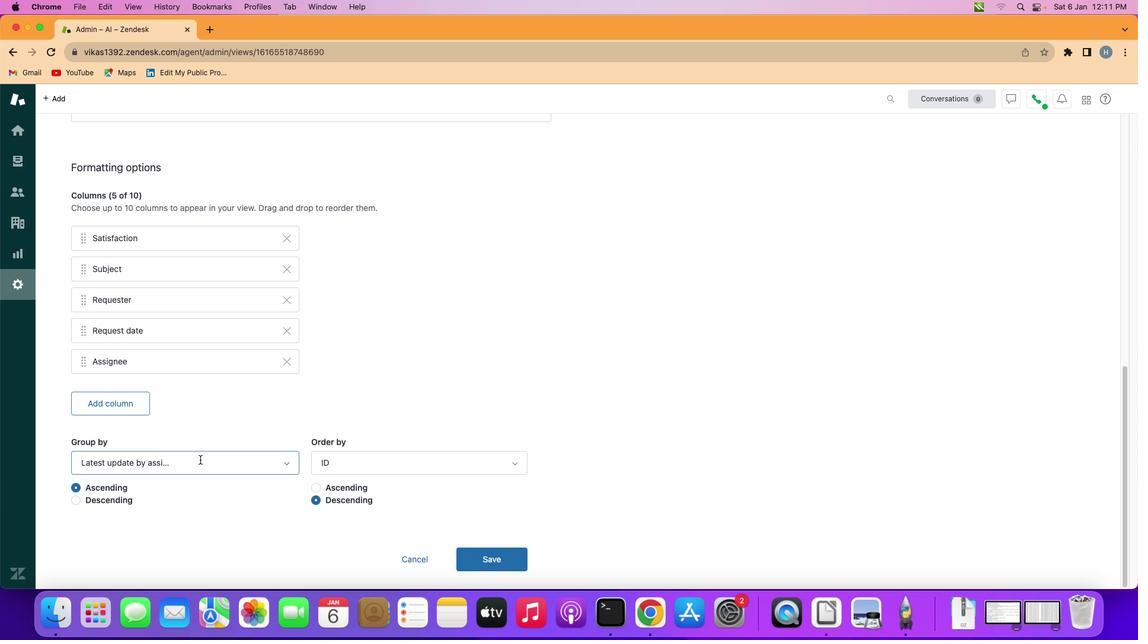 
Action: Mouse pressed left at (199, 460)
Screenshot: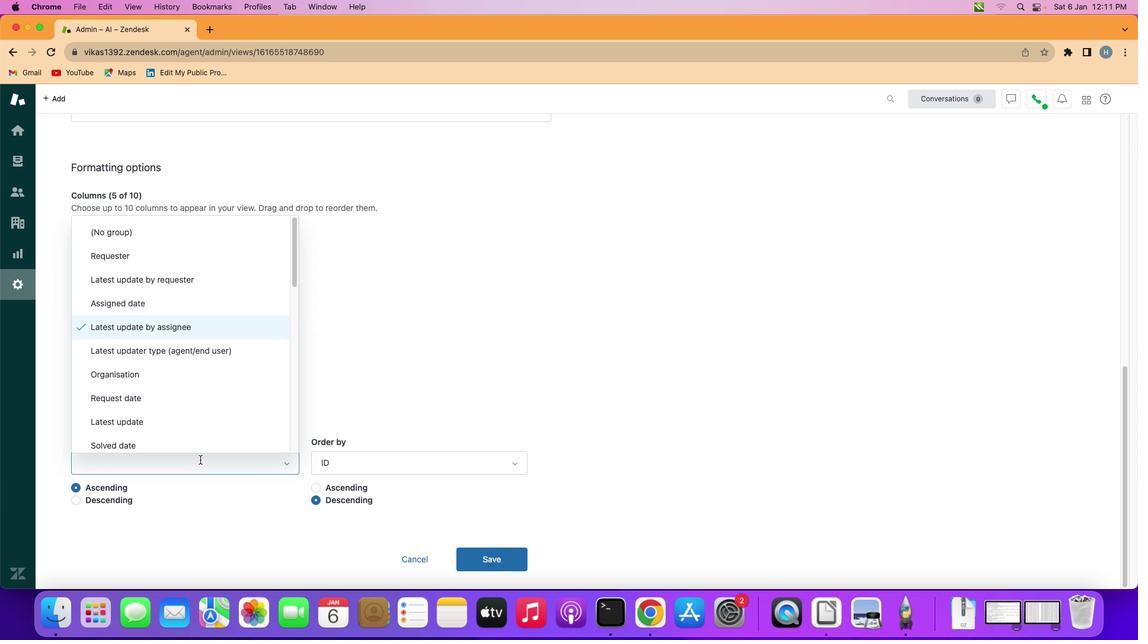 
Action: Mouse moved to (255, 323)
Screenshot: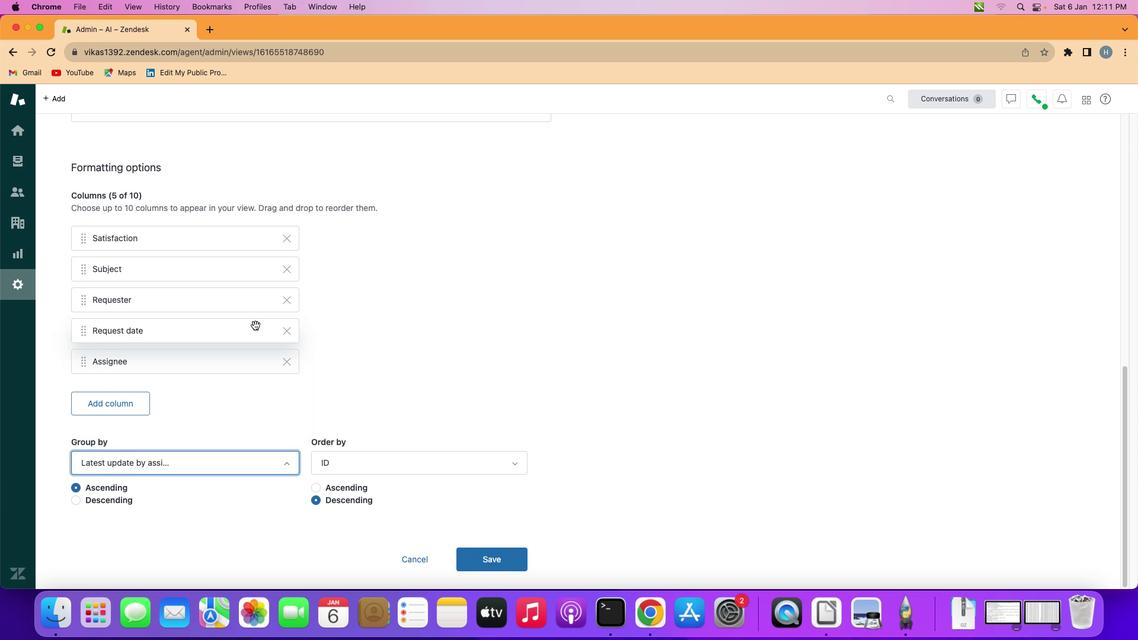
Action: Mouse pressed left at (255, 323)
Screenshot: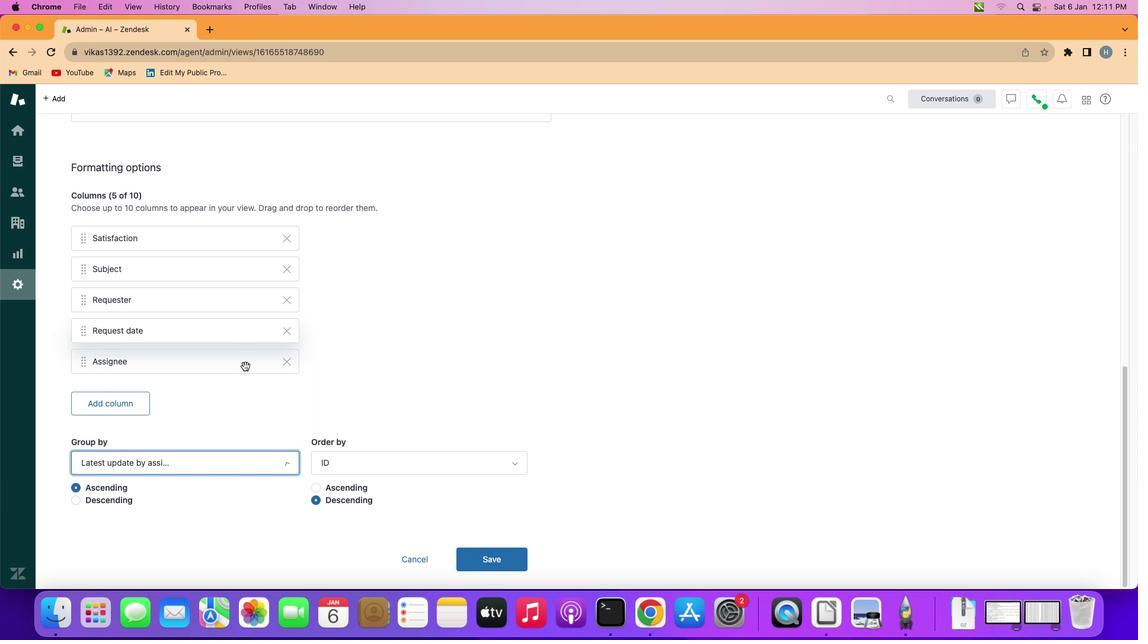
Action: Mouse moved to (103, 502)
Screenshot: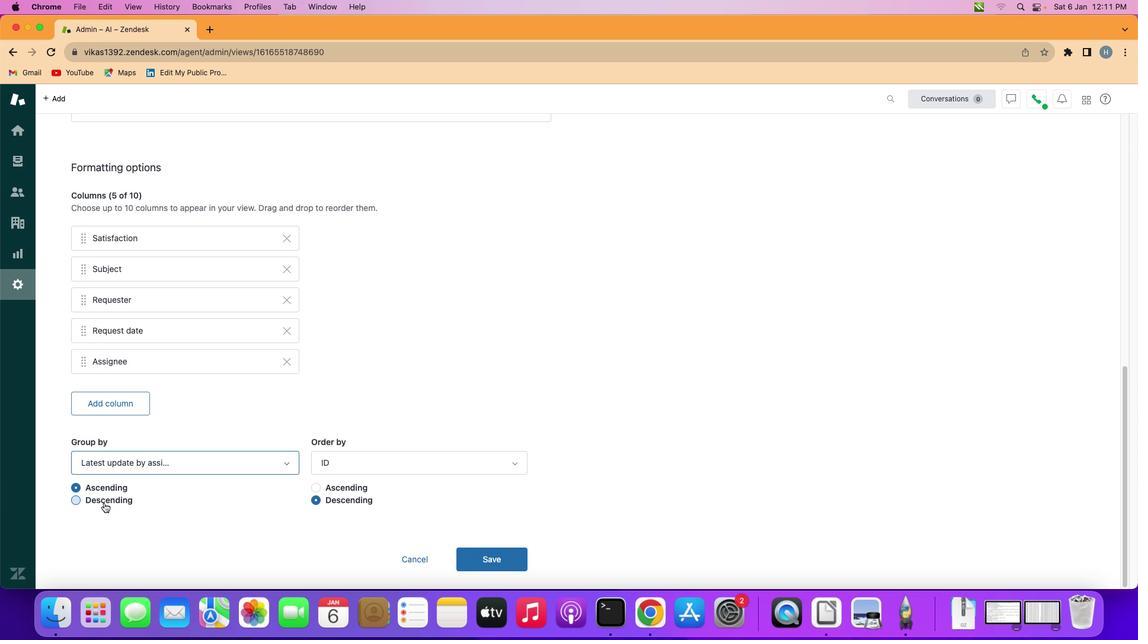 
Action: Mouse pressed left at (103, 502)
Screenshot: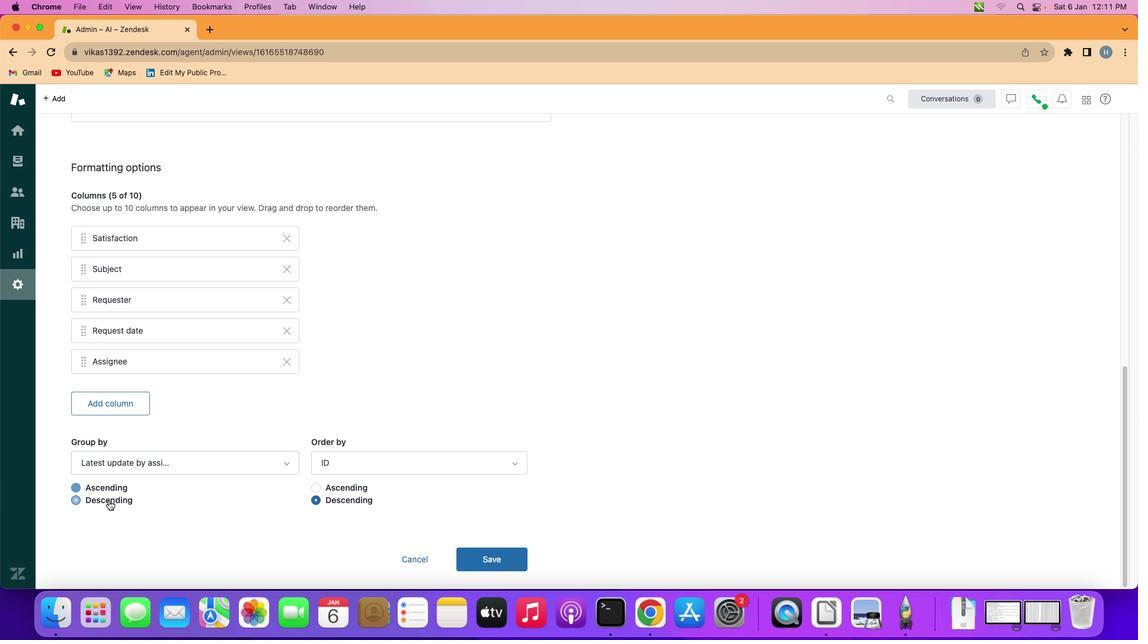 
Action: Mouse moved to (492, 559)
Screenshot: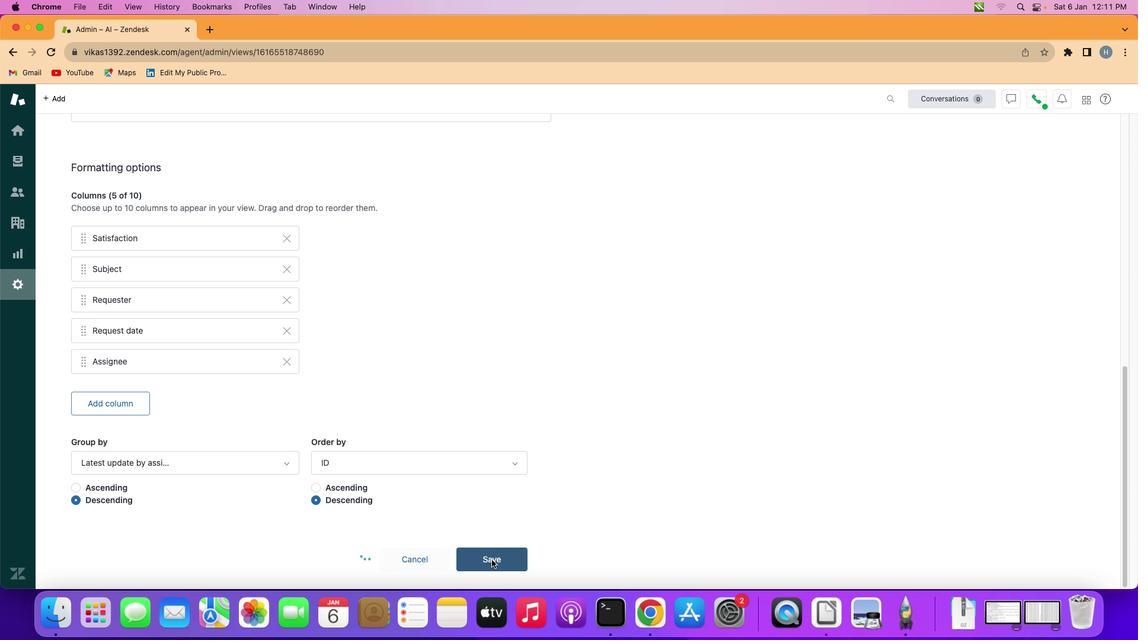 
Action: Mouse pressed left at (492, 559)
Screenshot: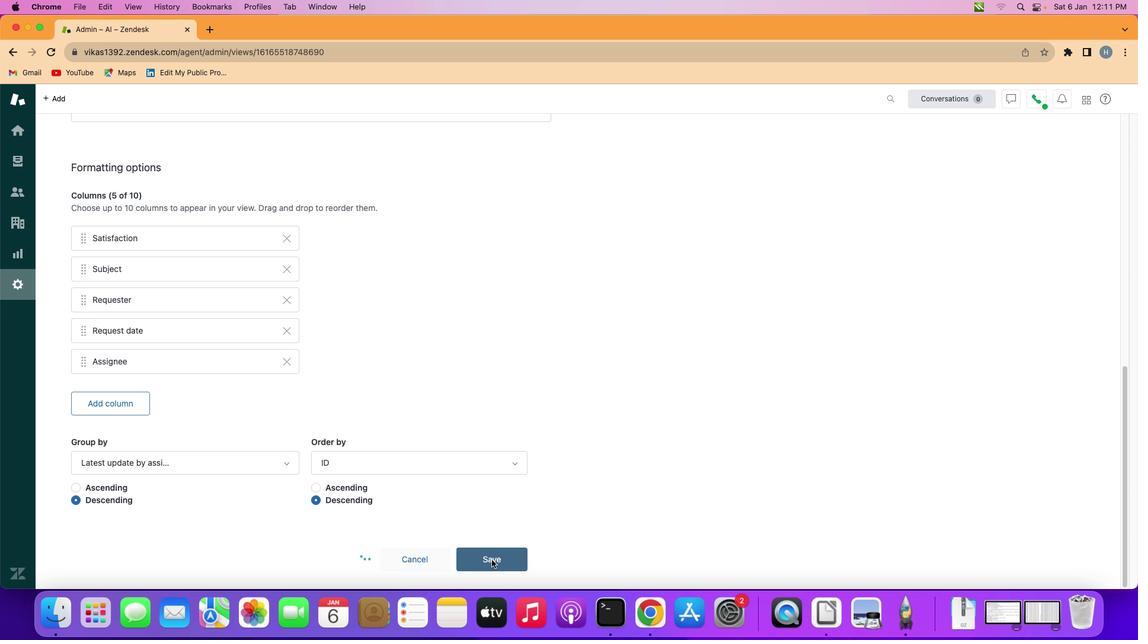 
Action: Mouse moved to (498, 291)
Screenshot: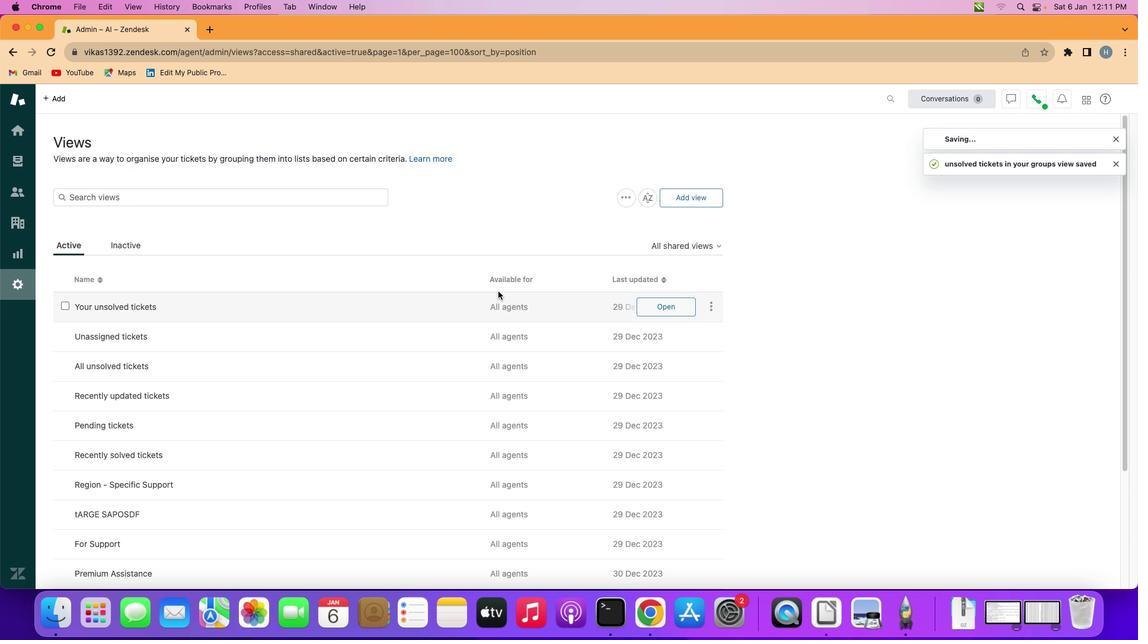 
